 Task: Look for space in Maruoka, Japan from 5th June, 2023 to 16th June, 2023 for 2 adults in price range Rs.14000 to Rs.18000. Place can be entire place with 1  bedroom having 1 bed and 1 bathroom. Property type can be house, flat, guest house, hotel. Booking option can be shelf check-in. Required host language is English.
Action: Mouse moved to (408, 111)
Screenshot: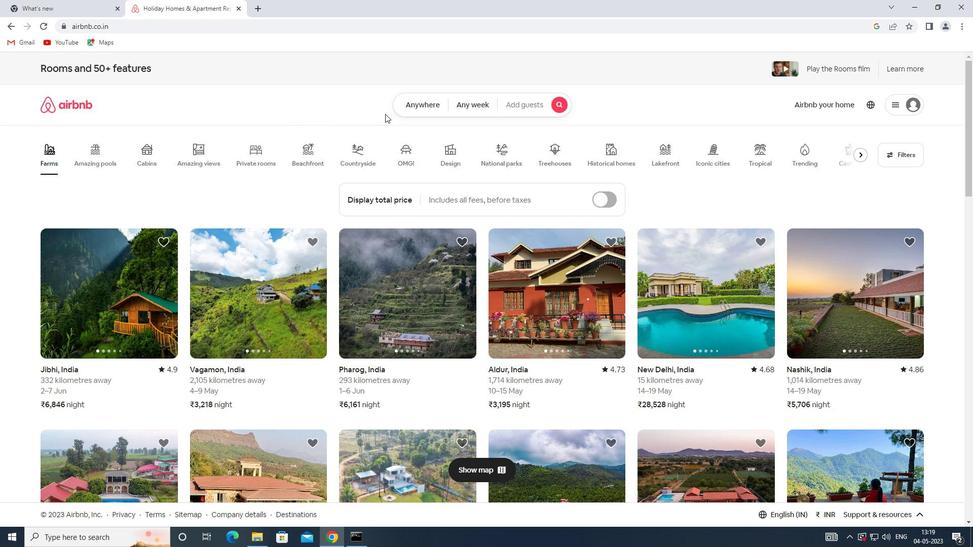 
Action: Mouse pressed left at (408, 111)
Screenshot: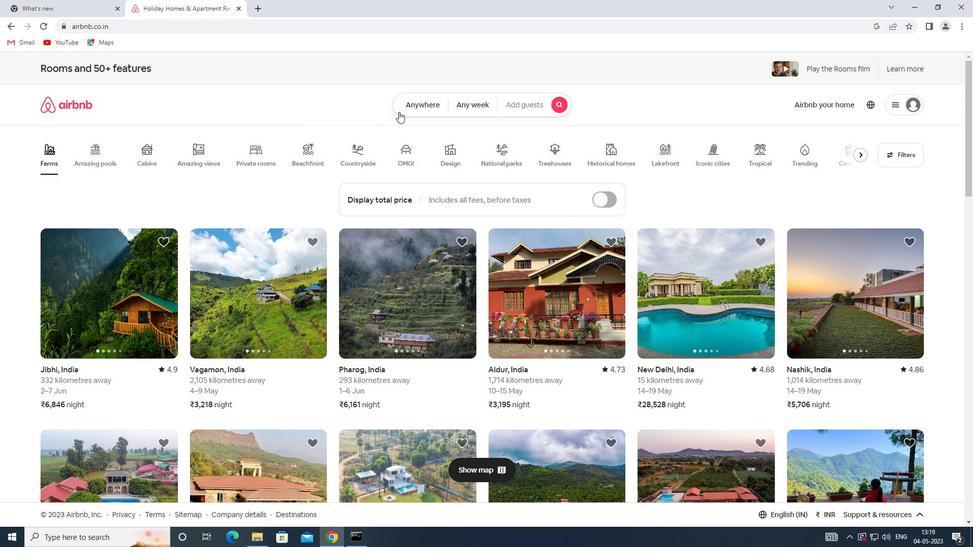 
Action: Mouse moved to (329, 135)
Screenshot: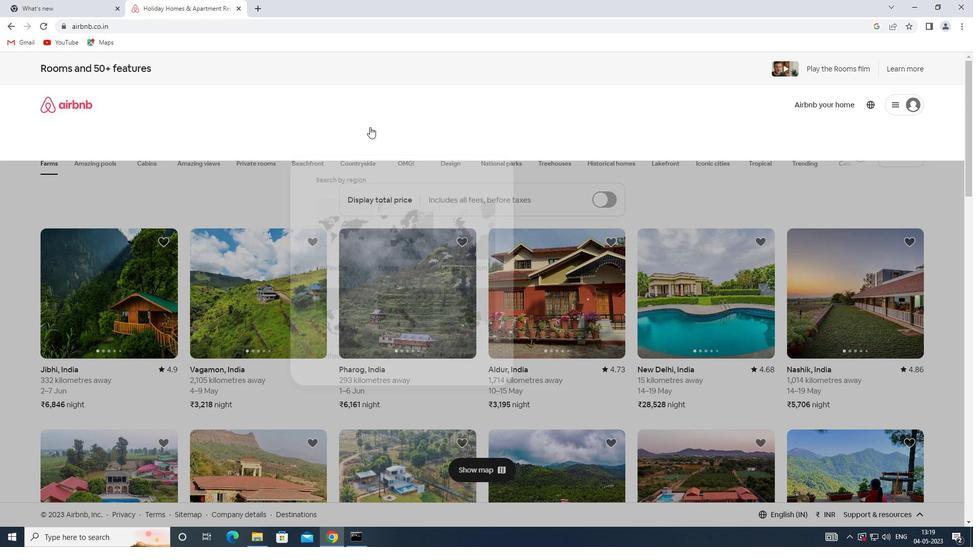 
Action: Mouse pressed left at (329, 135)
Screenshot: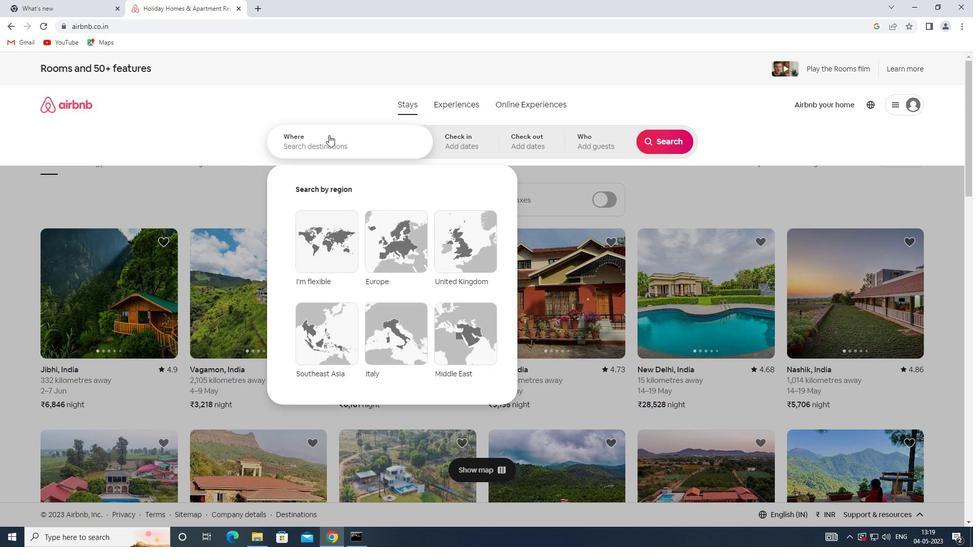 
Action: Mouse moved to (328, 135)
Screenshot: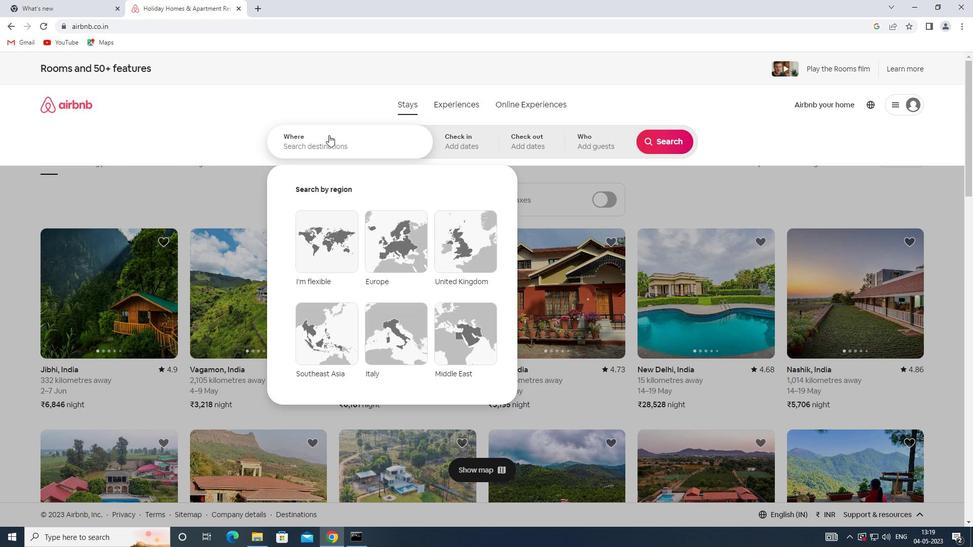 
Action: Key pressed <Key.shift><Key.shift><Key.shift><Key.shift><Key.shift><Key.shift>MARUOKA,<Key.shift><Key.shift><Key.shift><Key.shift><Key.shift><Key.shift><Key.shift><Key.shift><Key.shift><Key.shift><Key.shift><Key.shift><Key.shift><Key.shift><Key.shift><Key.shift><Key.shift><Key.shift><Key.shift><Key.shift><Key.shift><Key.shift><Key.shift>JAPAN
Screenshot: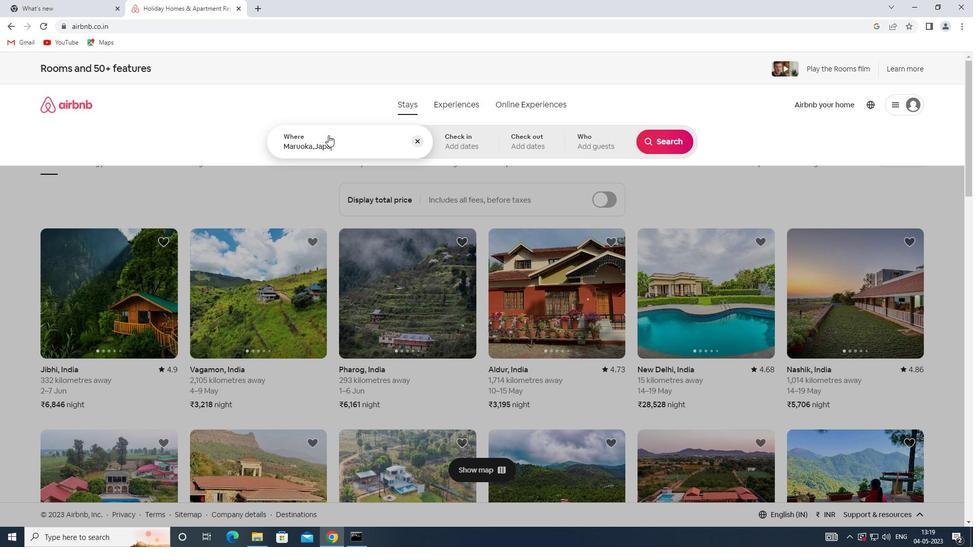 
Action: Mouse moved to (458, 143)
Screenshot: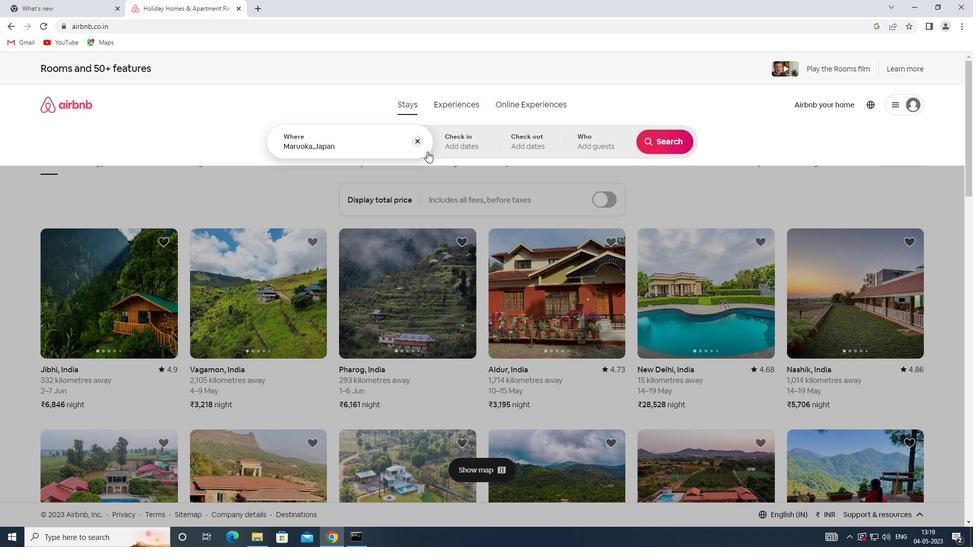 
Action: Mouse pressed left at (458, 143)
Screenshot: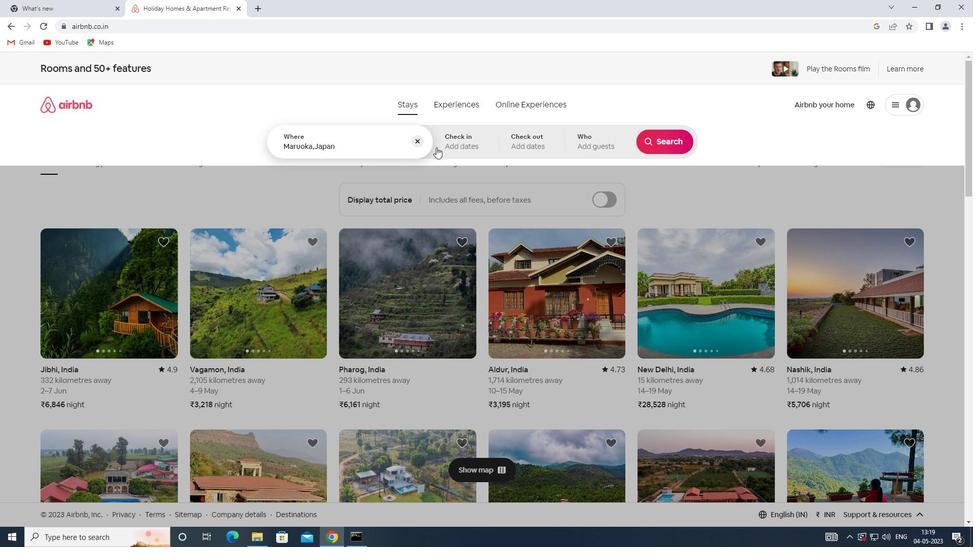
Action: Mouse moved to (525, 291)
Screenshot: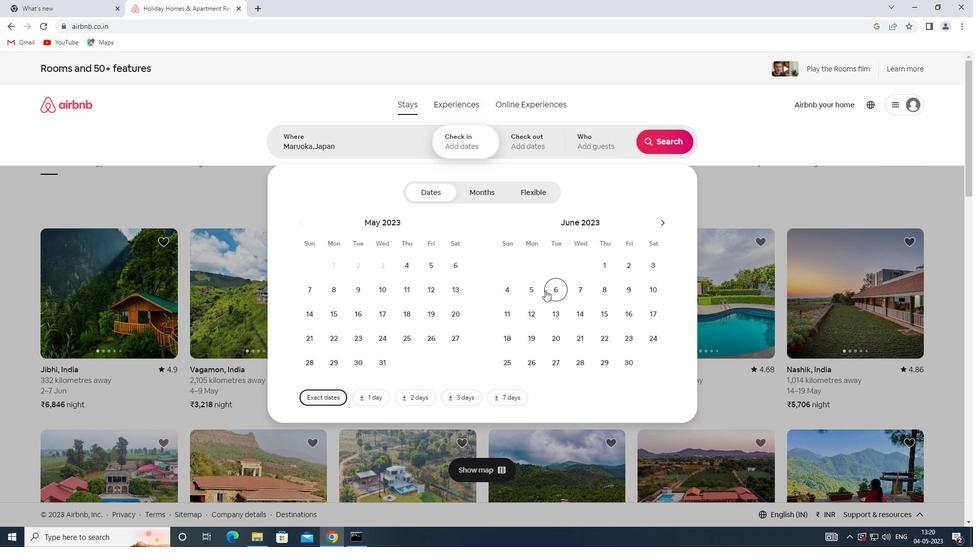 
Action: Mouse pressed left at (525, 291)
Screenshot: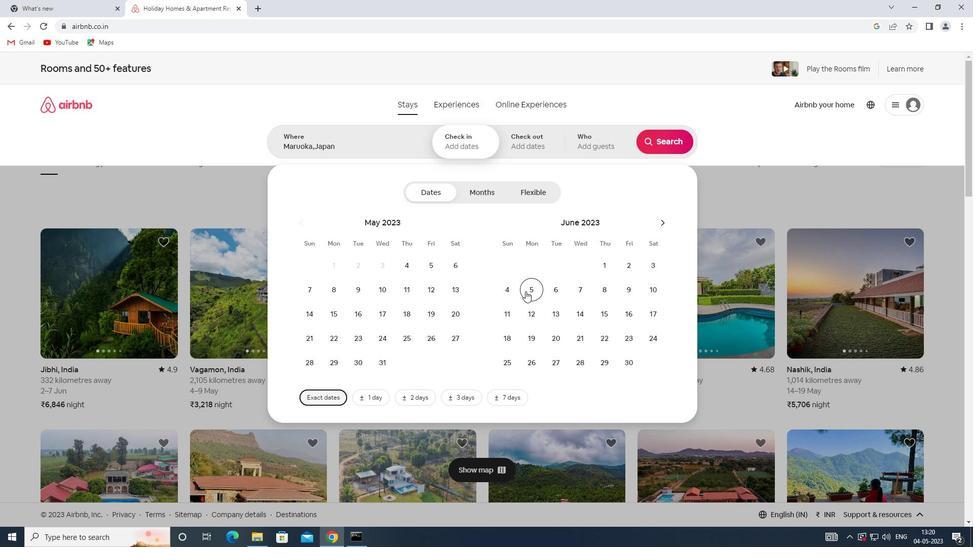 
Action: Mouse moved to (630, 322)
Screenshot: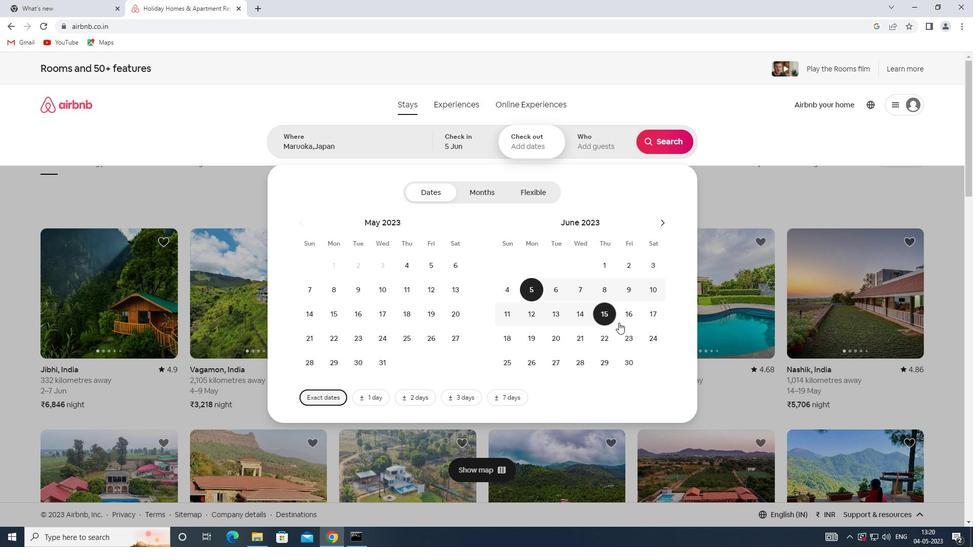 
Action: Mouse pressed left at (630, 322)
Screenshot: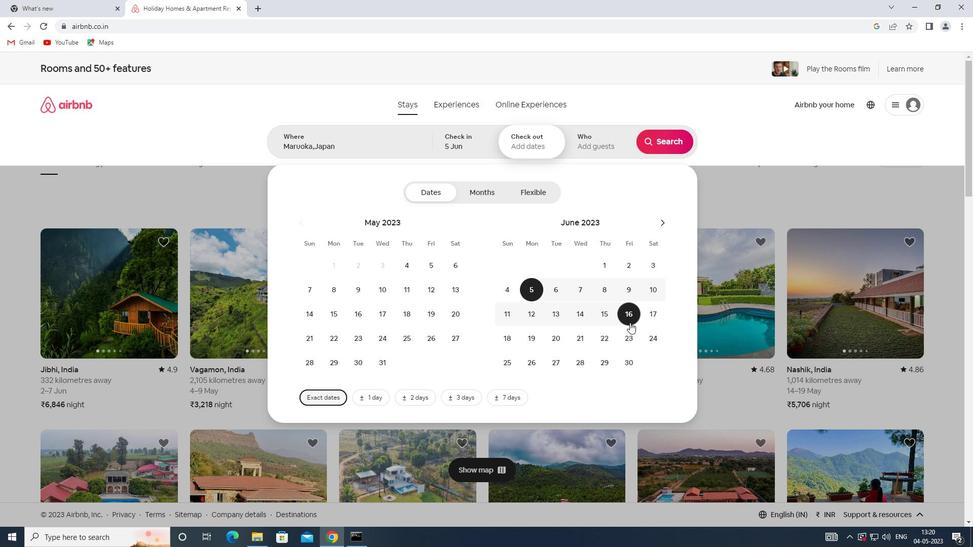 
Action: Mouse moved to (601, 152)
Screenshot: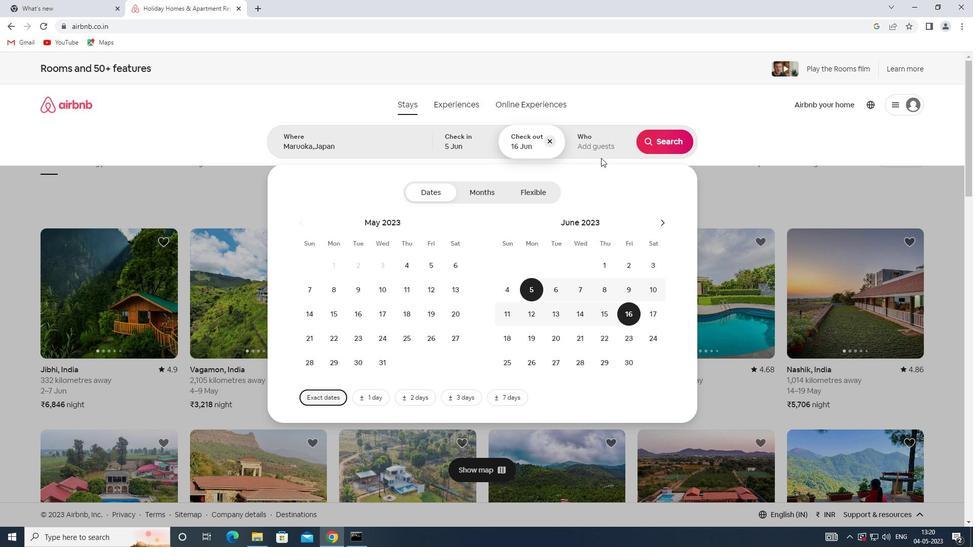 
Action: Mouse pressed left at (601, 152)
Screenshot: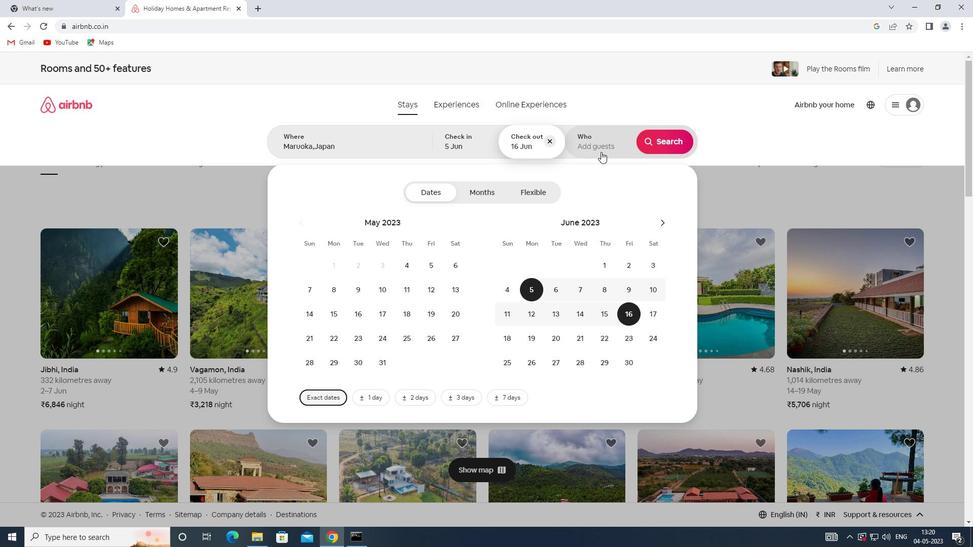 
Action: Mouse moved to (665, 196)
Screenshot: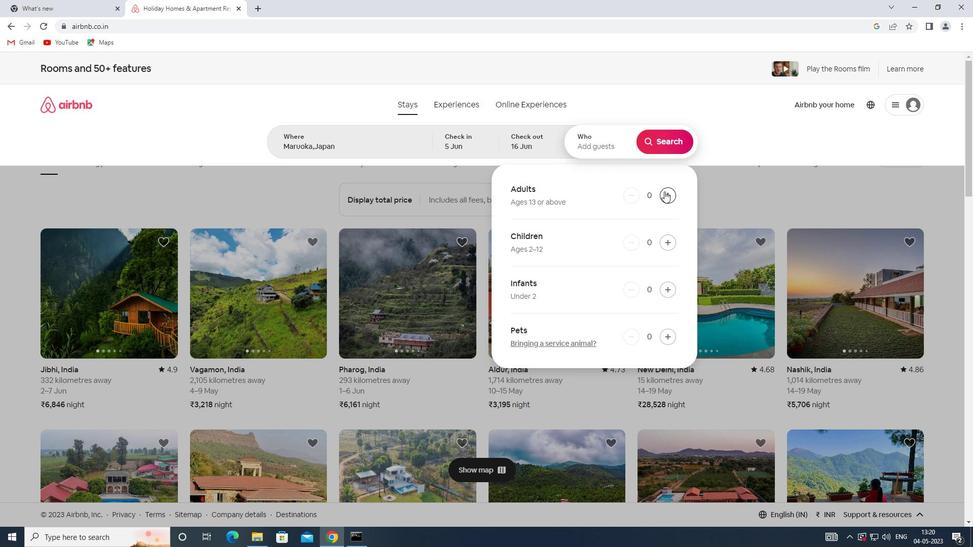 
Action: Mouse pressed left at (665, 196)
Screenshot: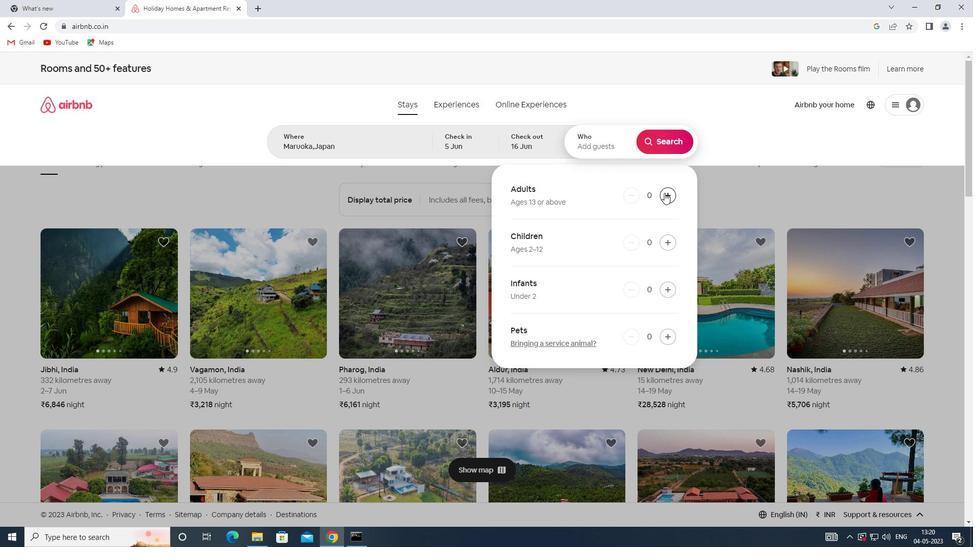 
Action: Mouse pressed left at (665, 196)
Screenshot: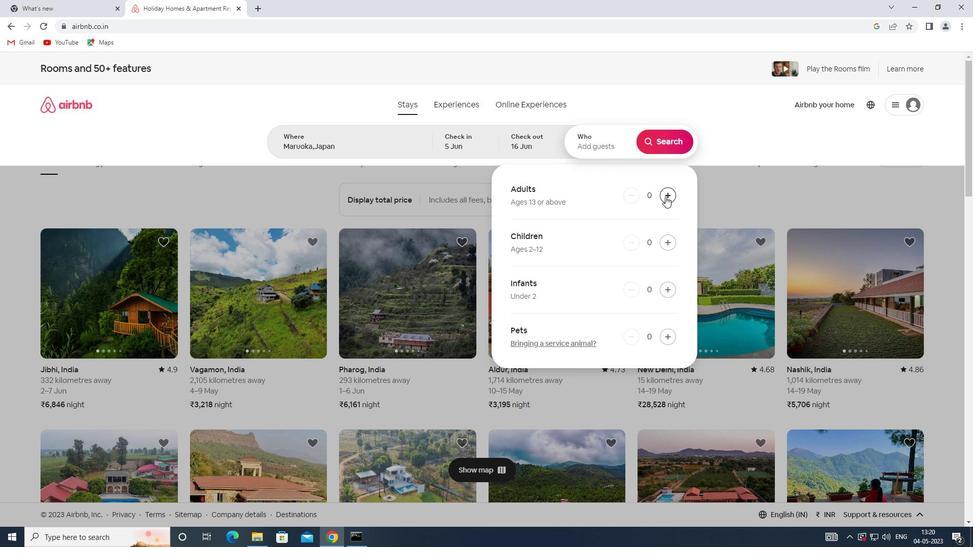 
Action: Mouse moved to (665, 145)
Screenshot: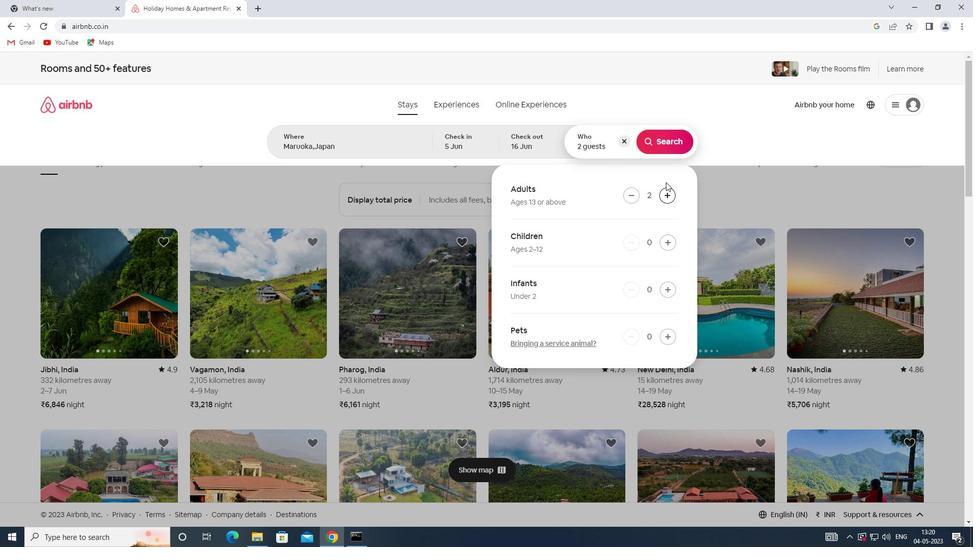 
Action: Mouse pressed left at (665, 145)
Screenshot: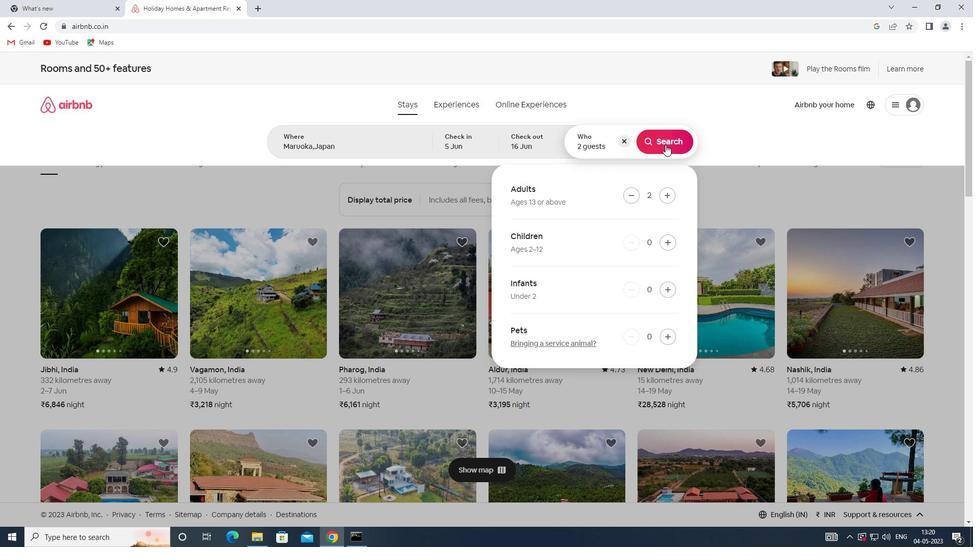 
Action: Mouse moved to (920, 117)
Screenshot: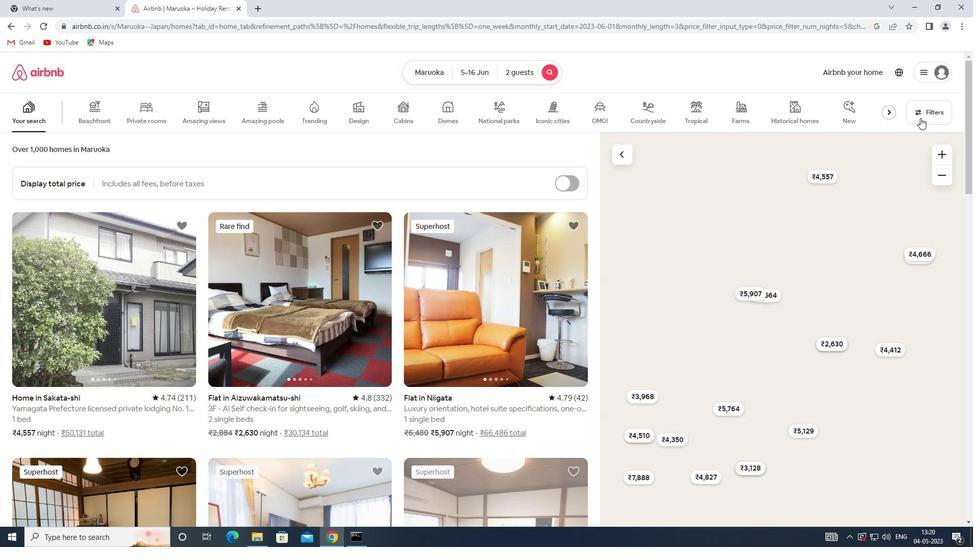 
Action: Mouse pressed left at (920, 117)
Screenshot: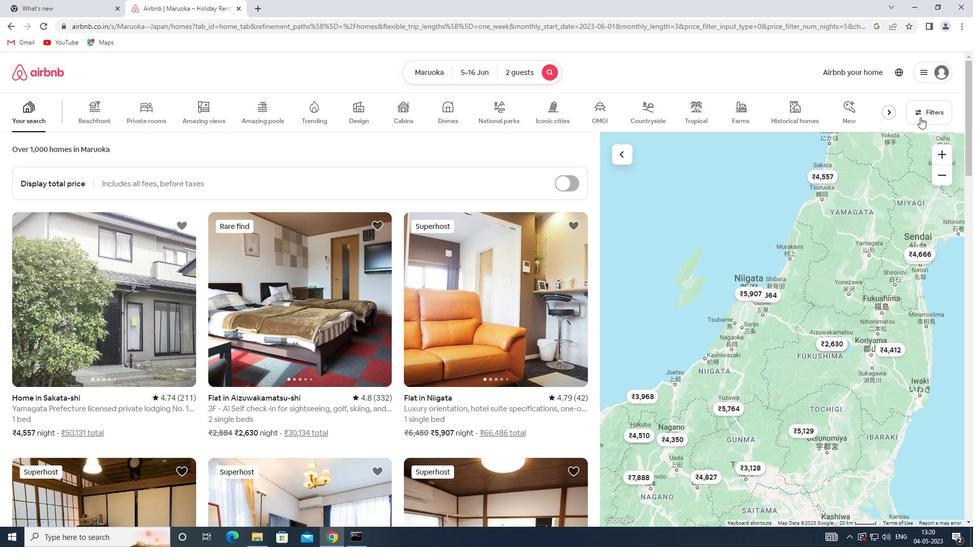 
Action: Mouse moved to (364, 241)
Screenshot: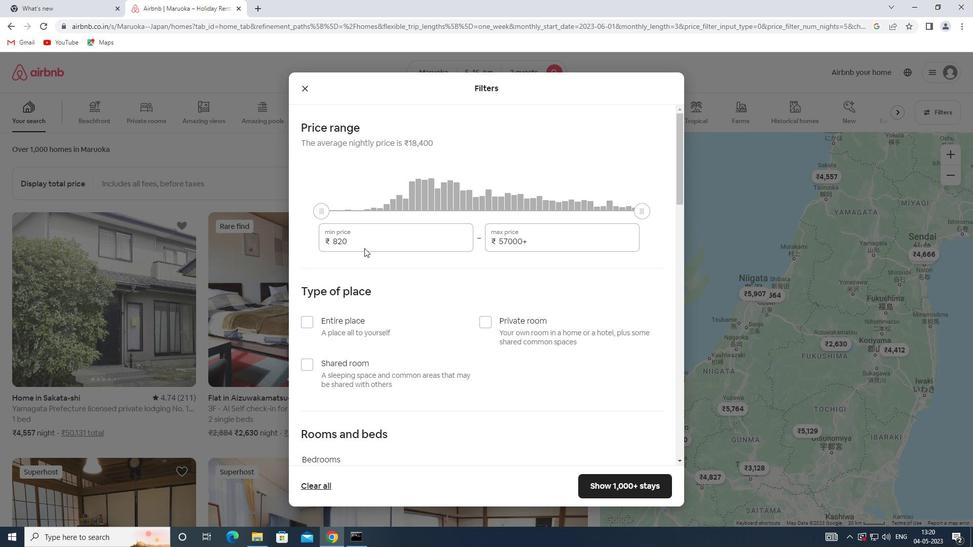 
Action: Mouse pressed left at (364, 241)
Screenshot: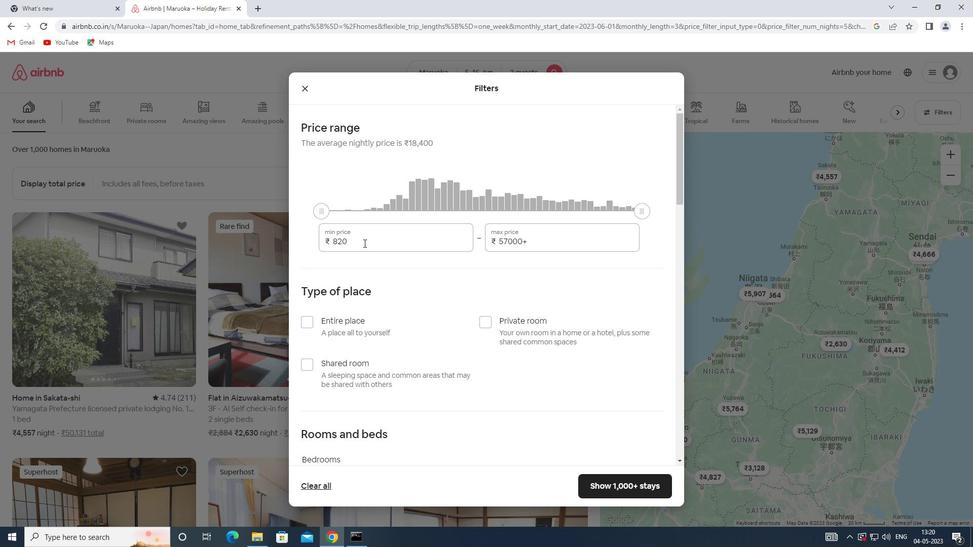 
Action: Mouse moved to (311, 240)
Screenshot: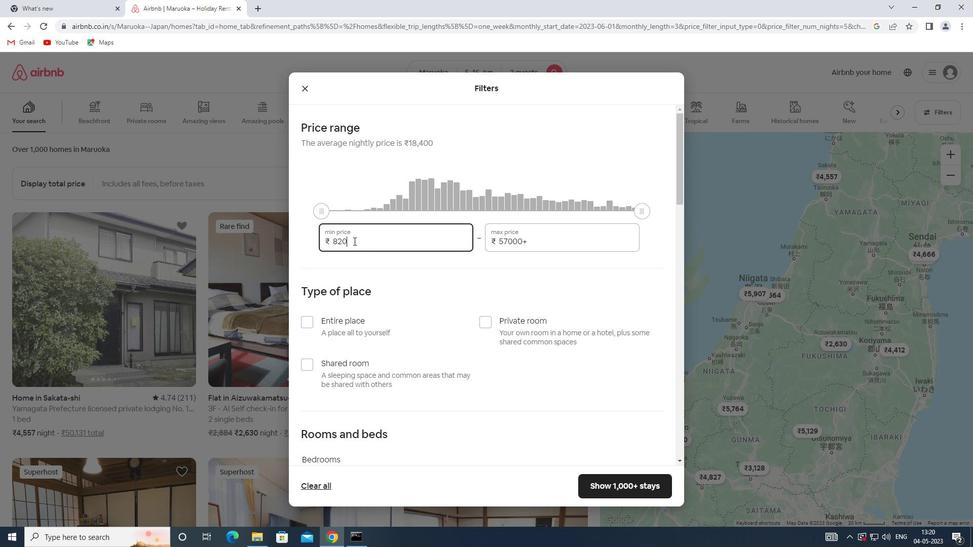 
Action: Key pressed 14000
Screenshot: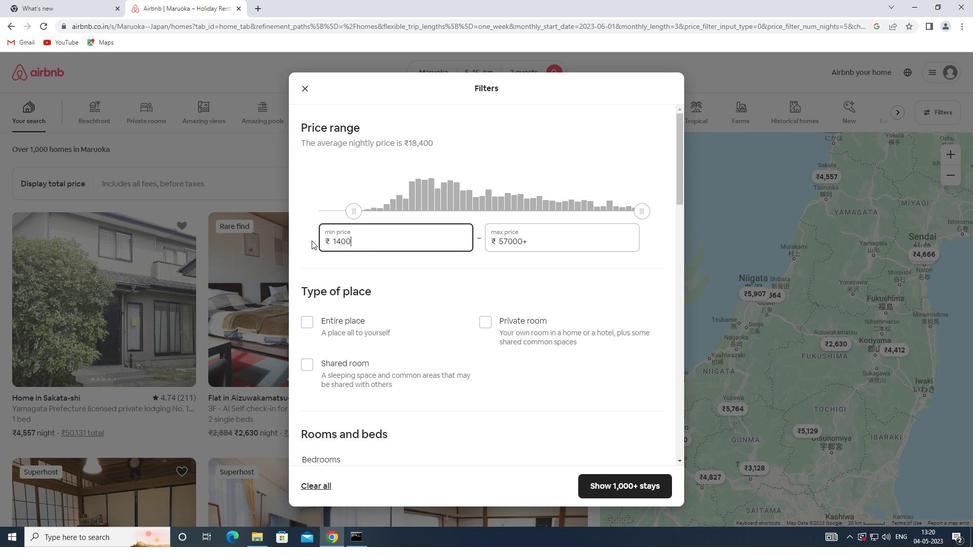 
Action: Mouse moved to (540, 245)
Screenshot: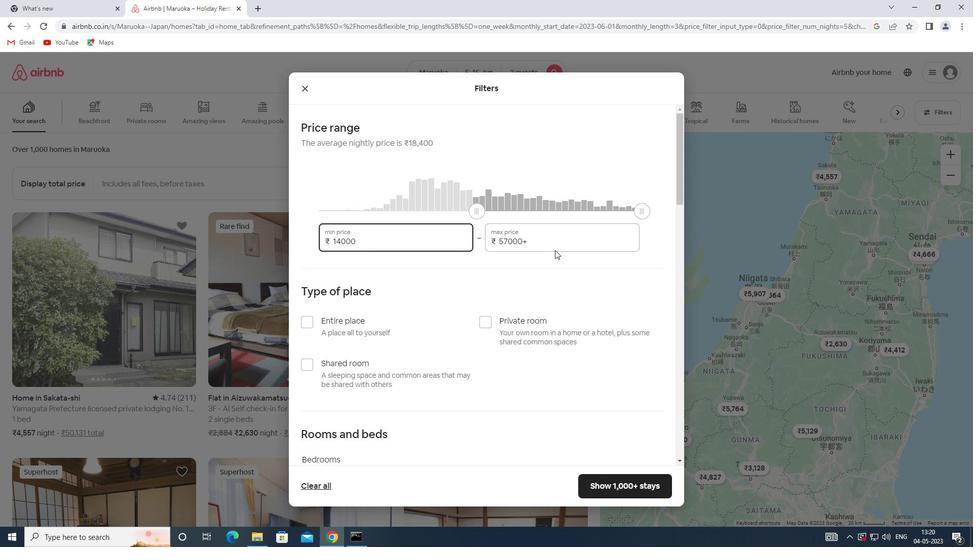 
Action: Mouse pressed left at (540, 245)
Screenshot: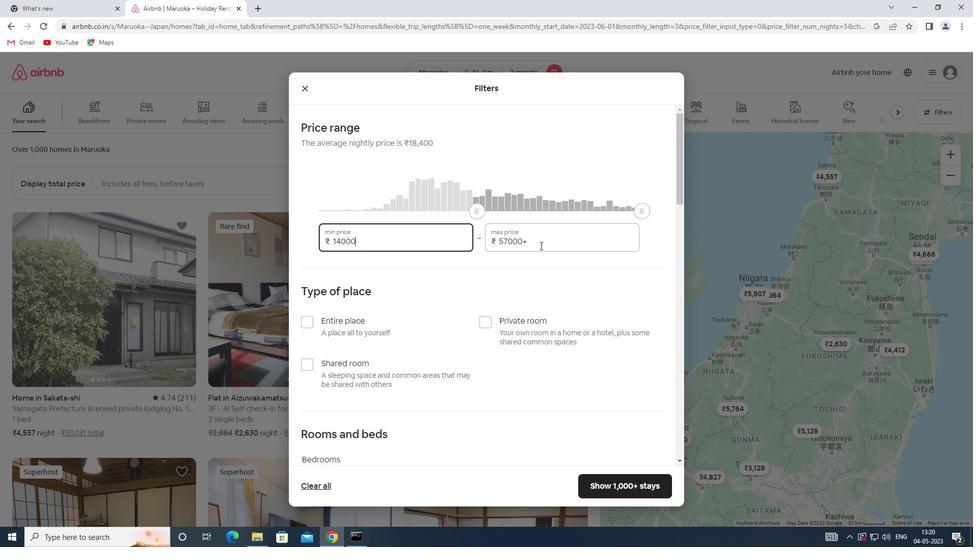 
Action: Mouse moved to (480, 244)
Screenshot: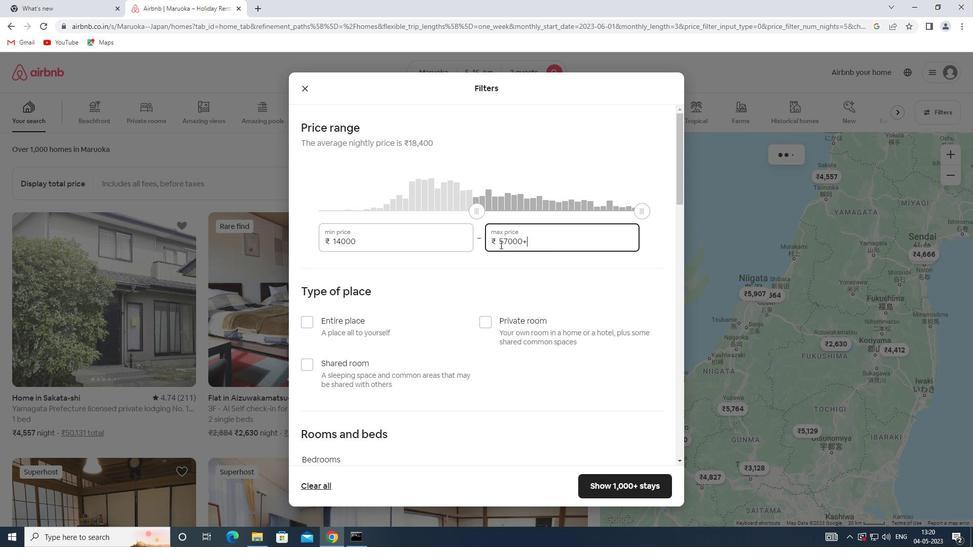 
Action: Key pressed 18000
Screenshot: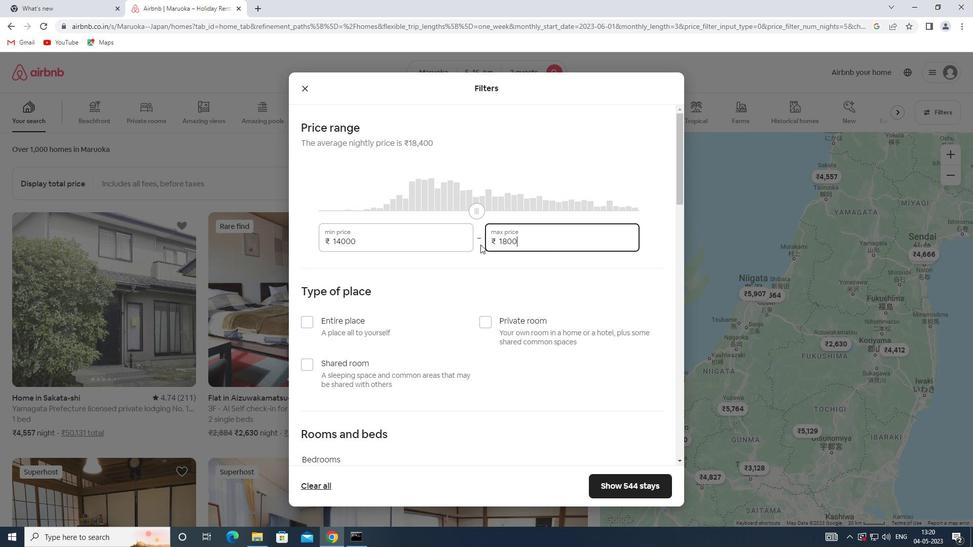 
Action: Mouse moved to (494, 213)
Screenshot: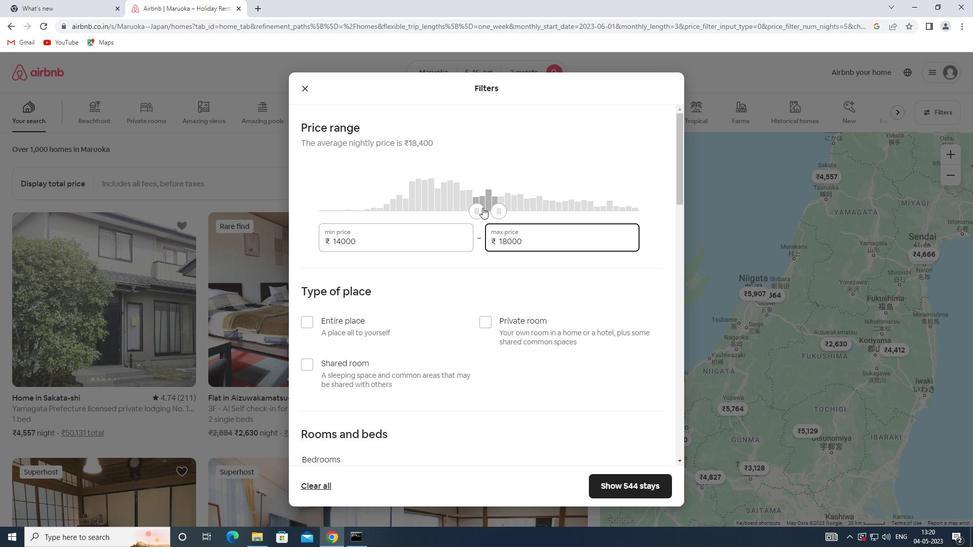 
Action: Mouse scrolled (494, 212) with delta (0, 0)
Screenshot: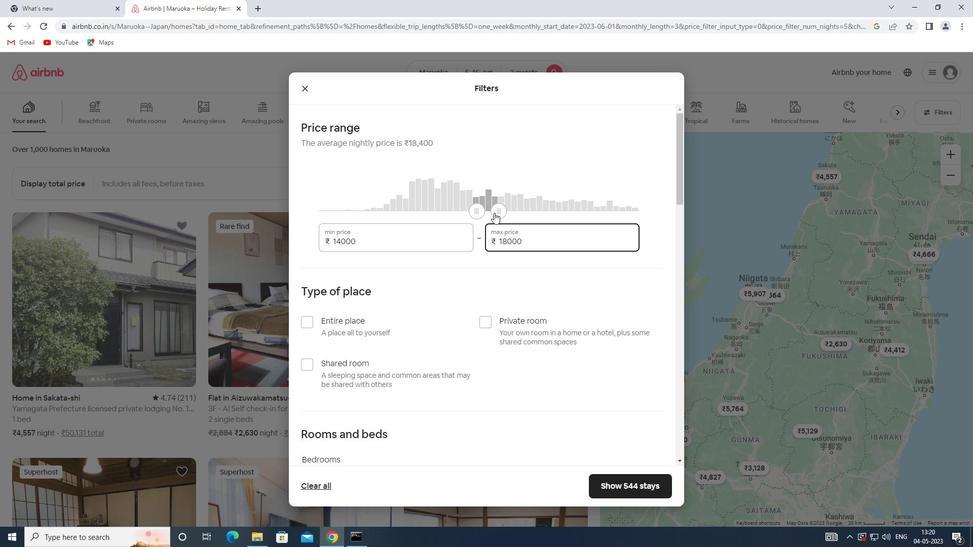 
Action: Mouse moved to (494, 213)
Screenshot: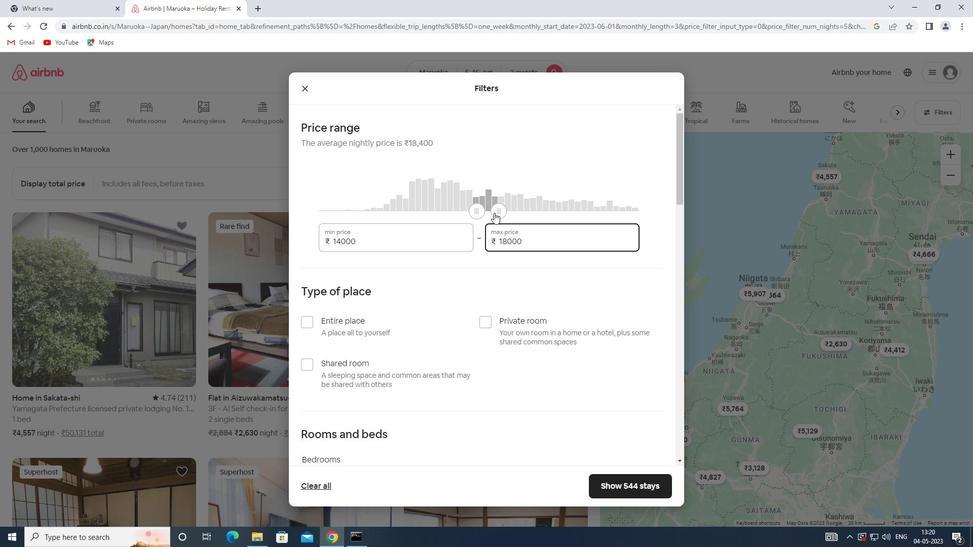 
Action: Mouse scrolled (494, 212) with delta (0, 0)
Screenshot: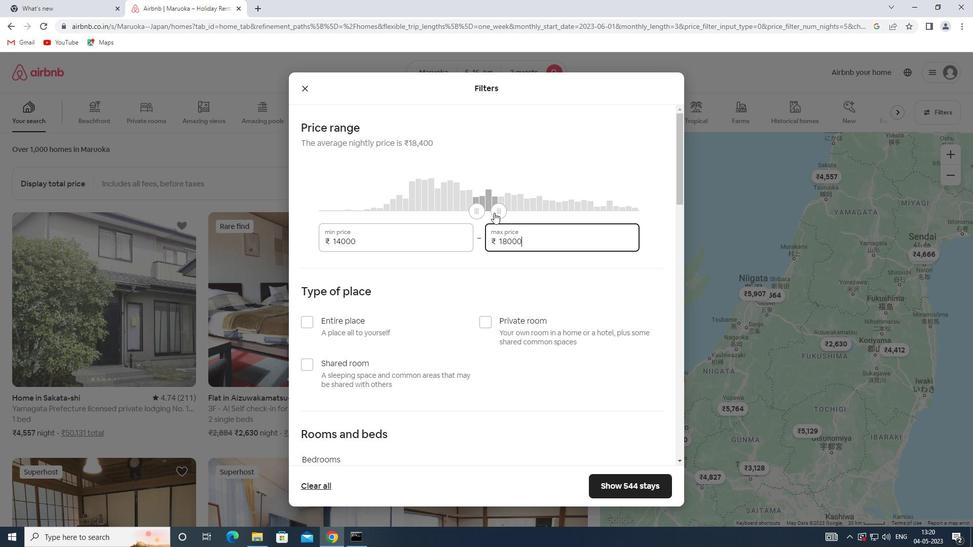 
Action: Mouse moved to (367, 227)
Screenshot: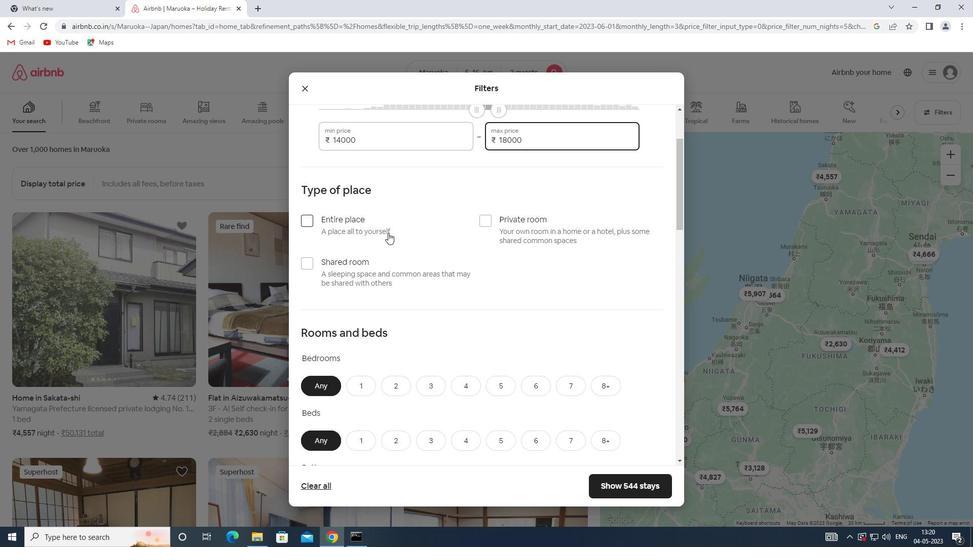 
Action: Mouse pressed left at (367, 227)
Screenshot: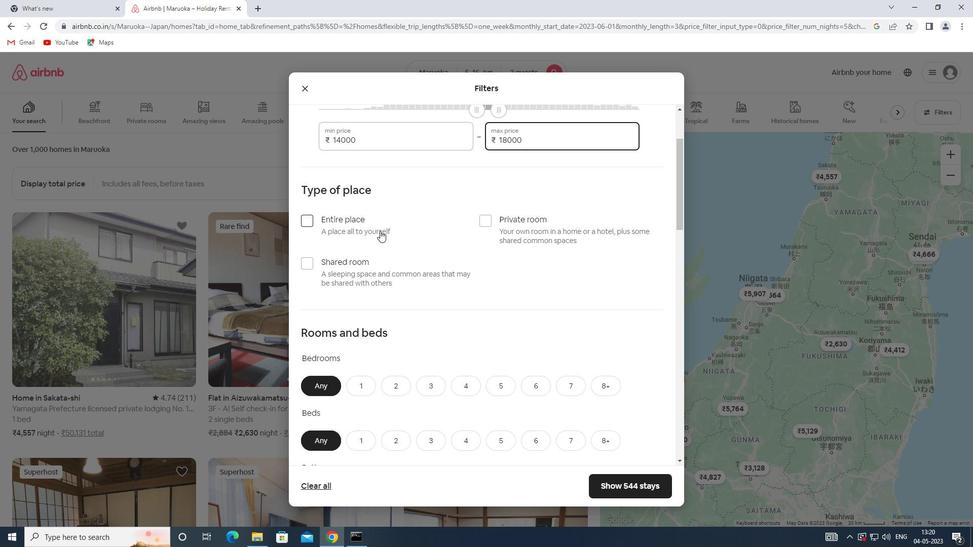 
Action: Mouse scrolled (367, 226) with delta (0, 0)
Screenshot: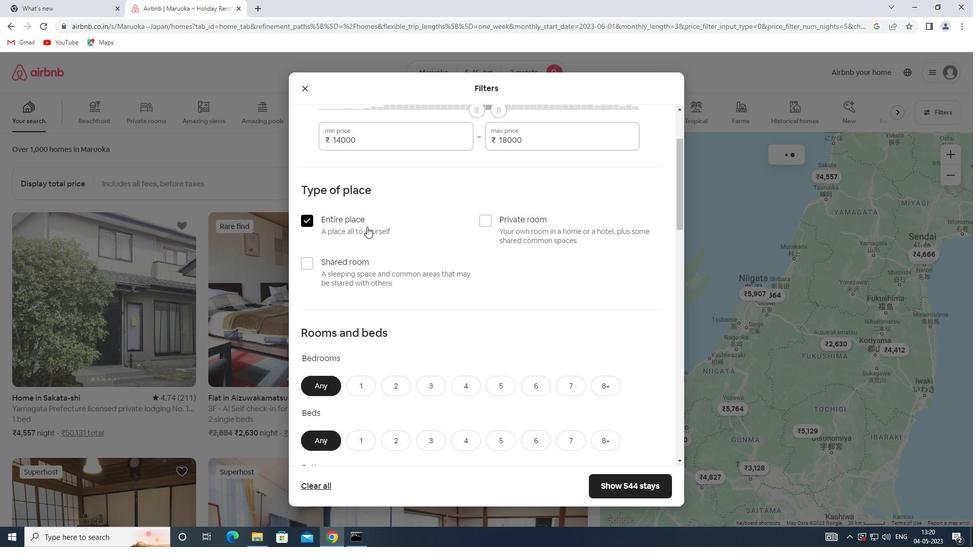 
Action: Mouse scrolled (367, 226) with delta (0, 0)
Screenshot: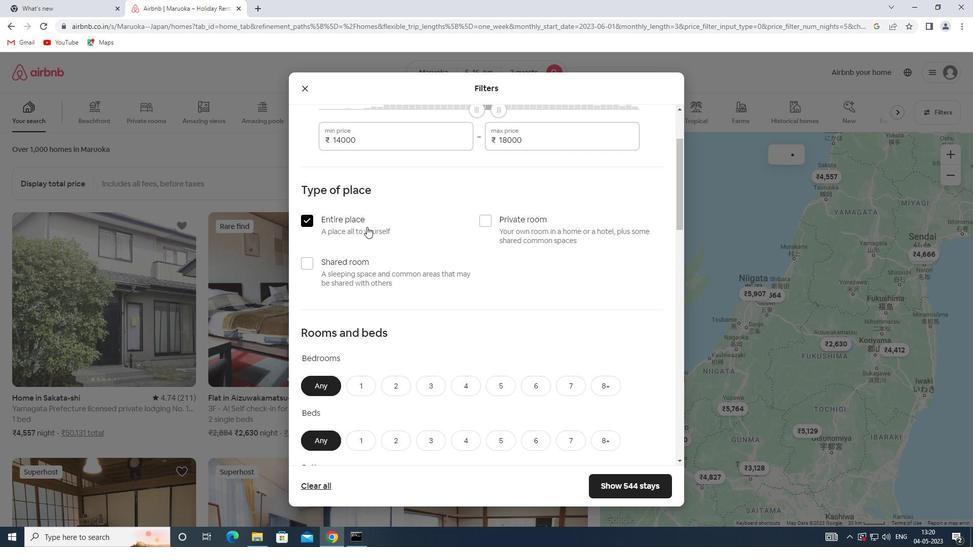 
Action: Mouse scrolled (367, 226) with delta (0, 0)
Screenshot: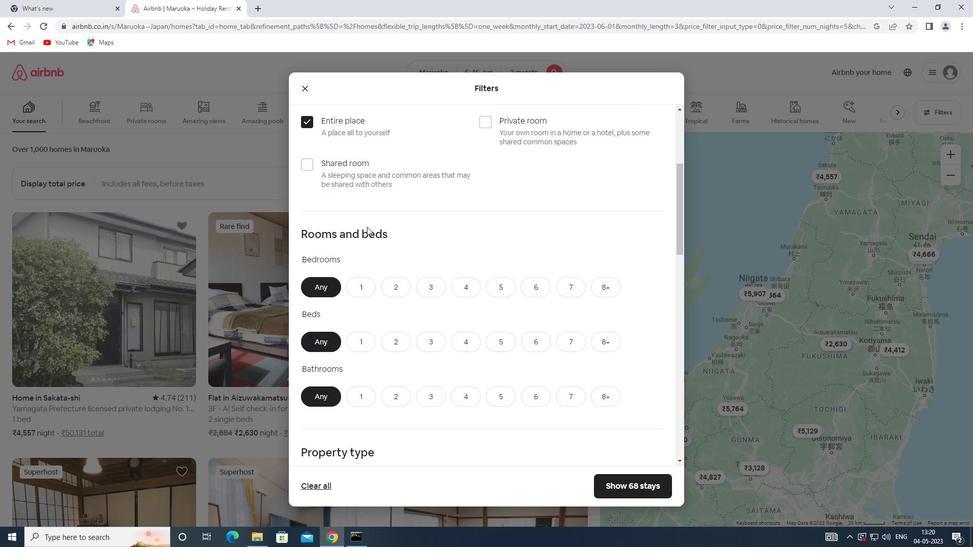
Action: Mouse scrolled (367, 226) with delta (0, 0)
Screenshot: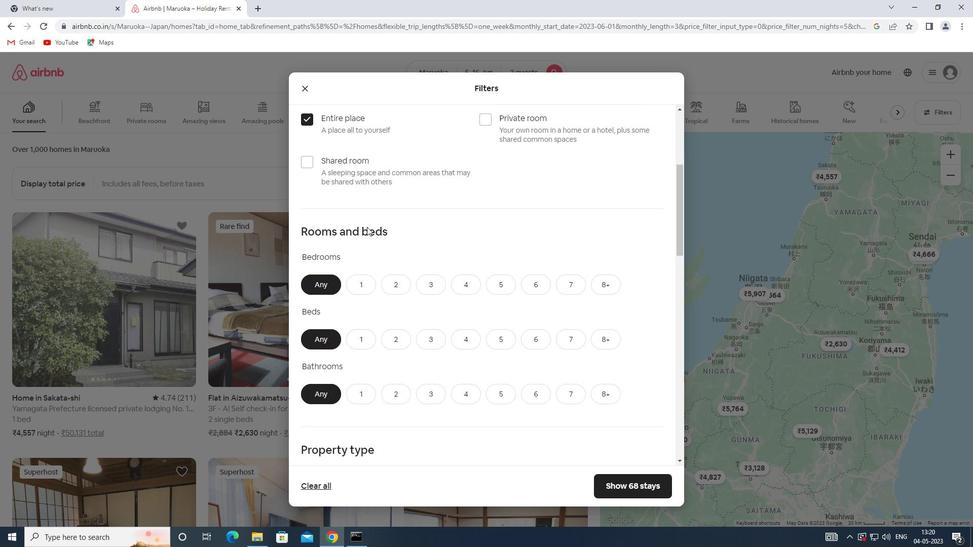 
Action: Mouse moved to (358, 174)
Screenshot: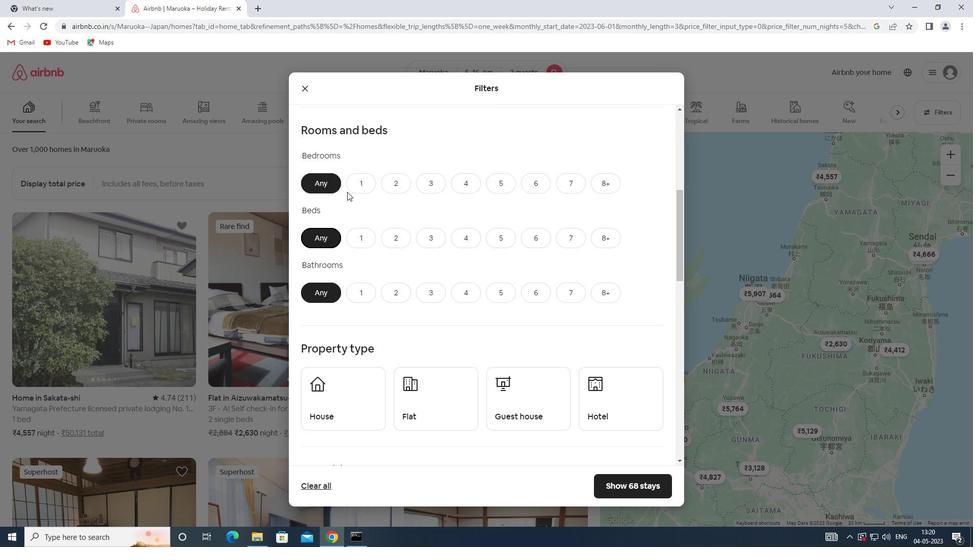 
Action: Mouse pressed left at (358, 174)
Screenshot: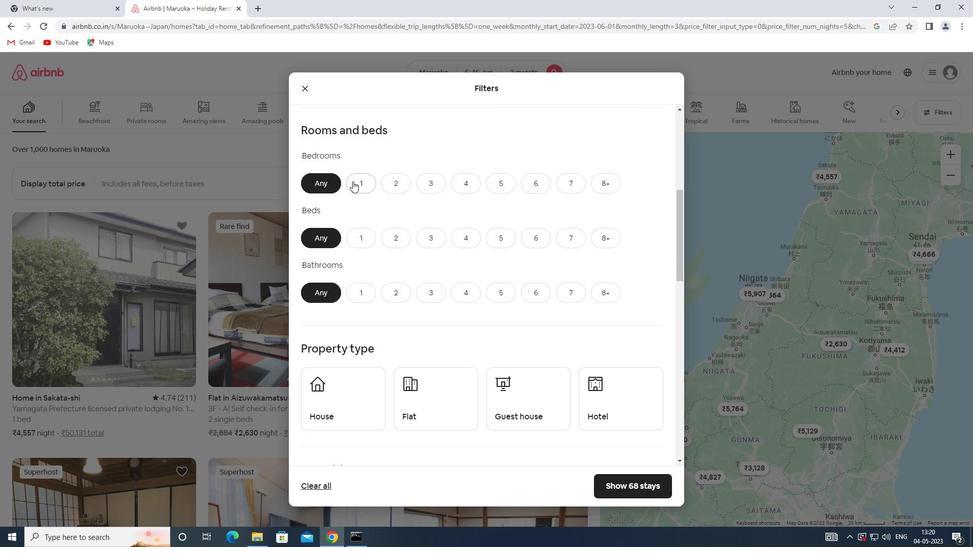 
Action: Mouse moved to (364, 240)
Screenshot: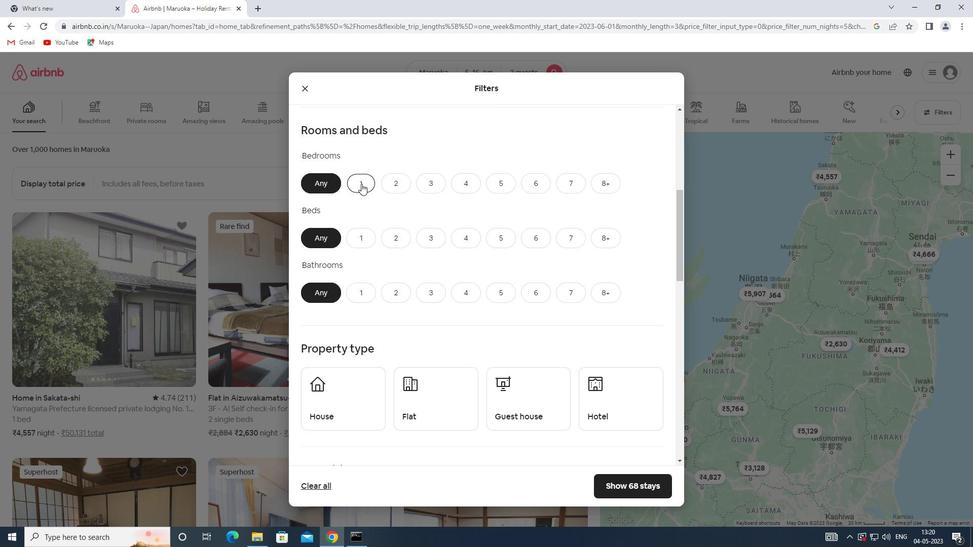 
Action: Mouse pressed left at (364, 240)
Screenshot: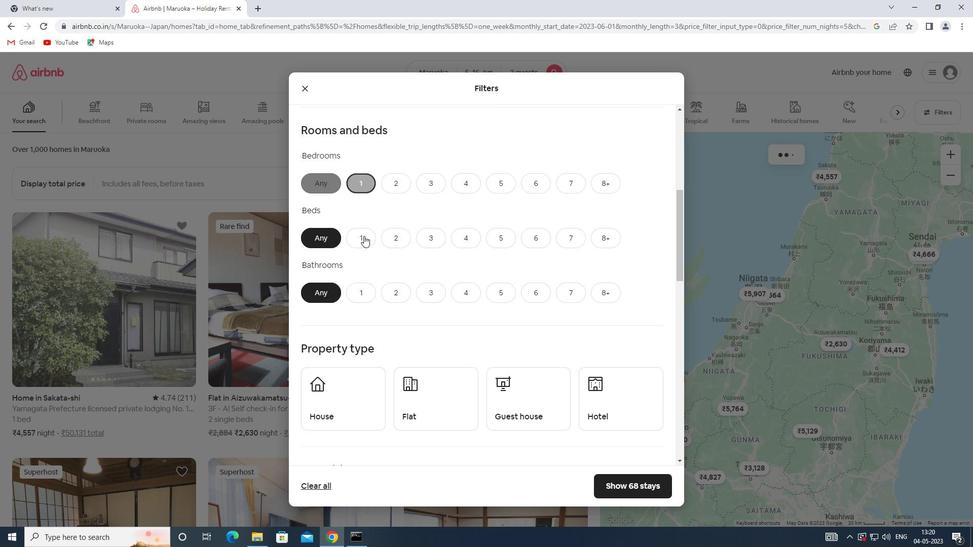 
Action: Mouse moved to (353, 294)
Screenshot: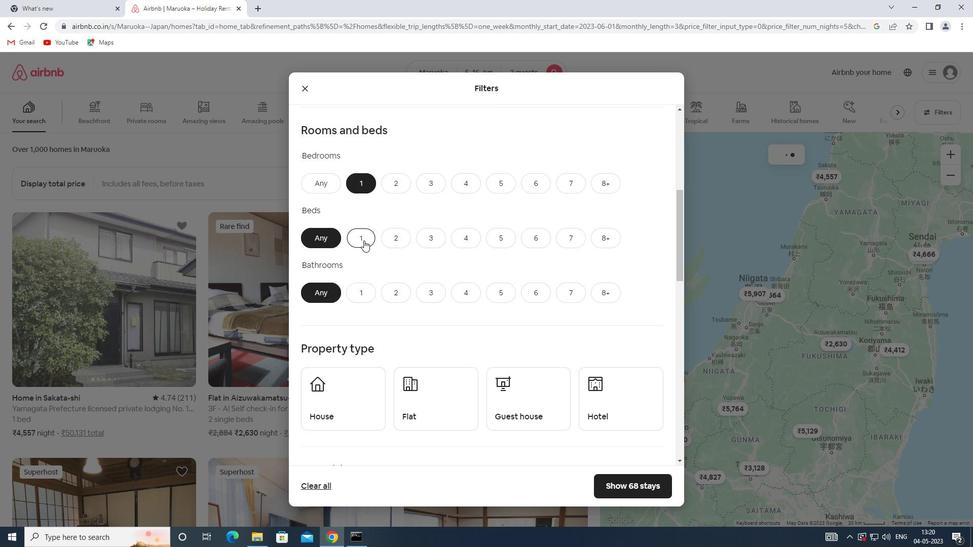 
Action: Mouse pressed left at (353, 294)
Screenshot: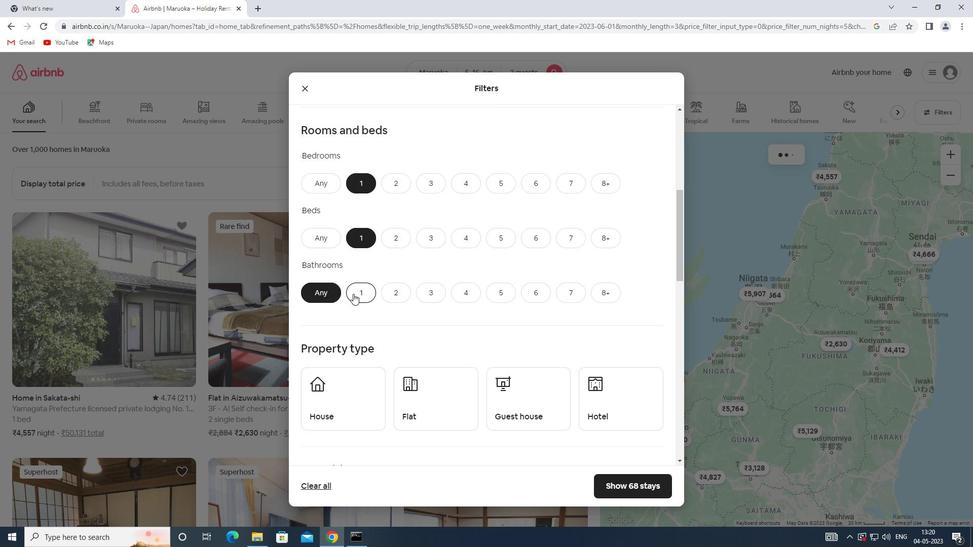 
Action: Mouse scrolled (353, 293) with delta (0, 0)
Screenshot: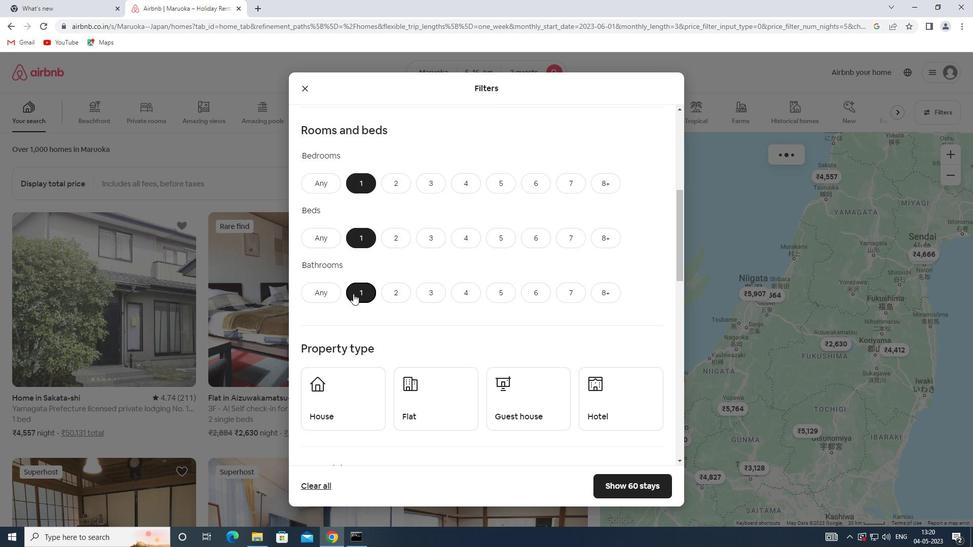
Action: Mouse scrolled (353, 293) with delta (0, 0)
Screenshot: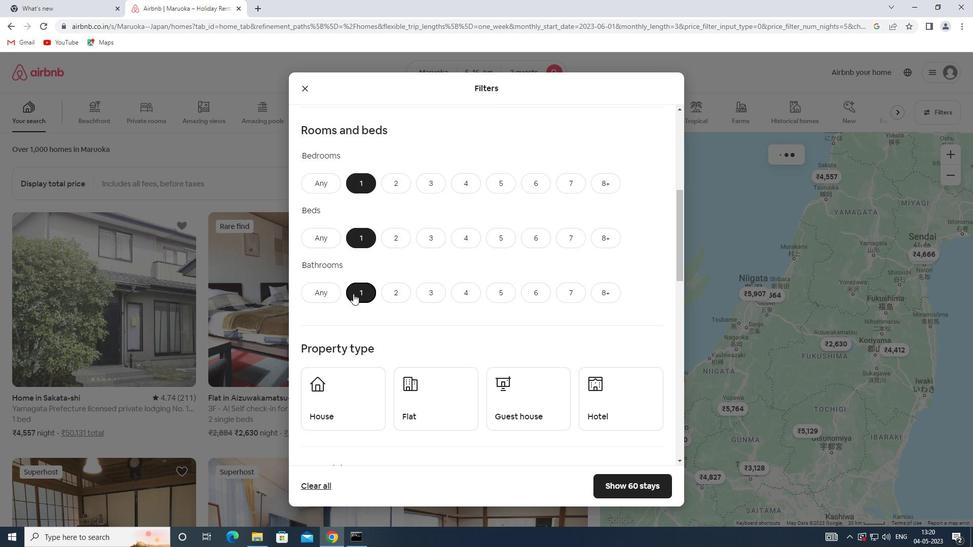 
Action: Mouse moved to (351, 304)
Screenshot: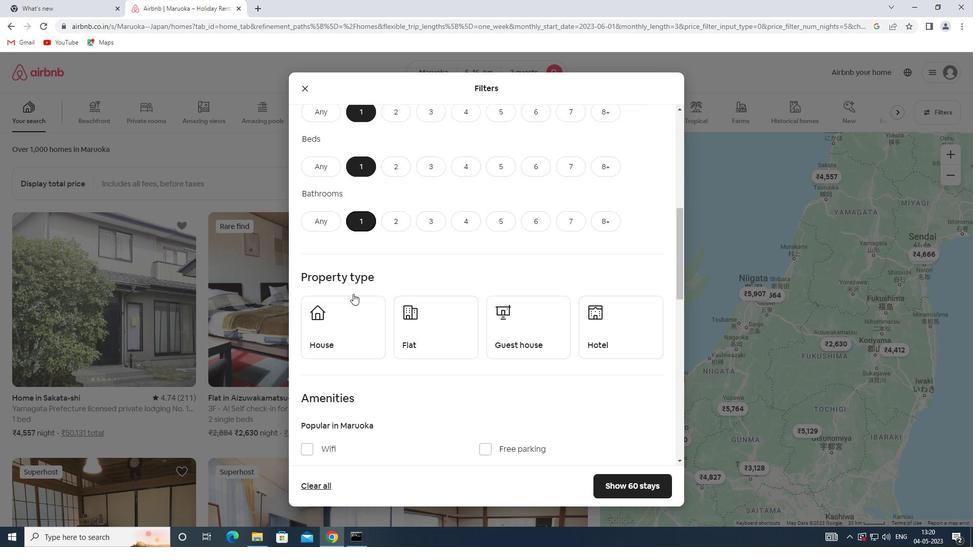 
Action: Mouse pressed left at (351, 304)
Screenshot: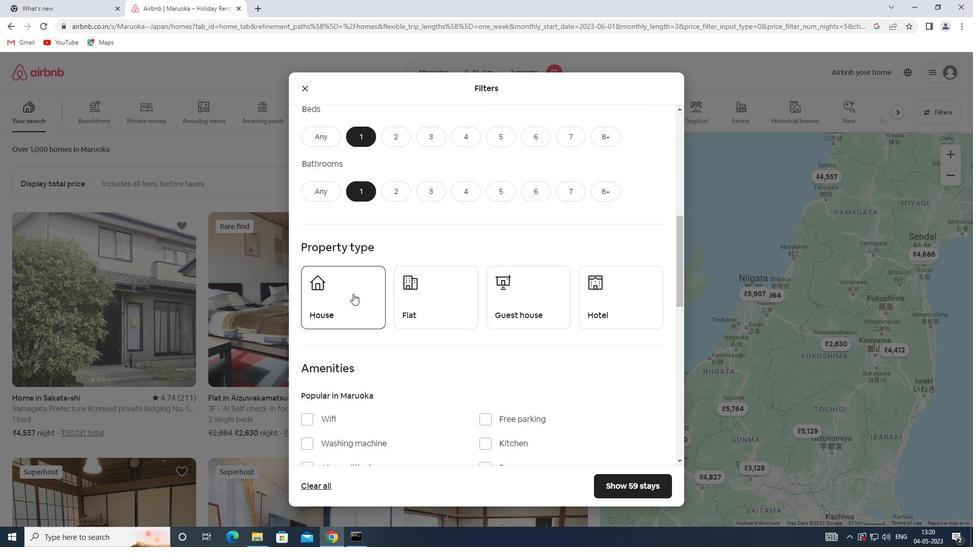 
Action: Mouse moved to (403, 299)
Screenshot: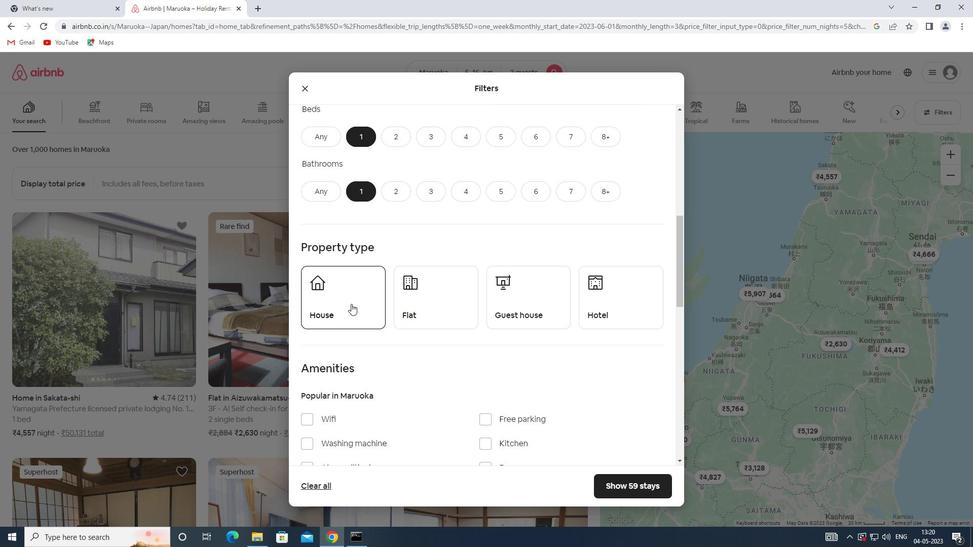 
Action: Mouse pressed left at (403, 299)
Screenshot: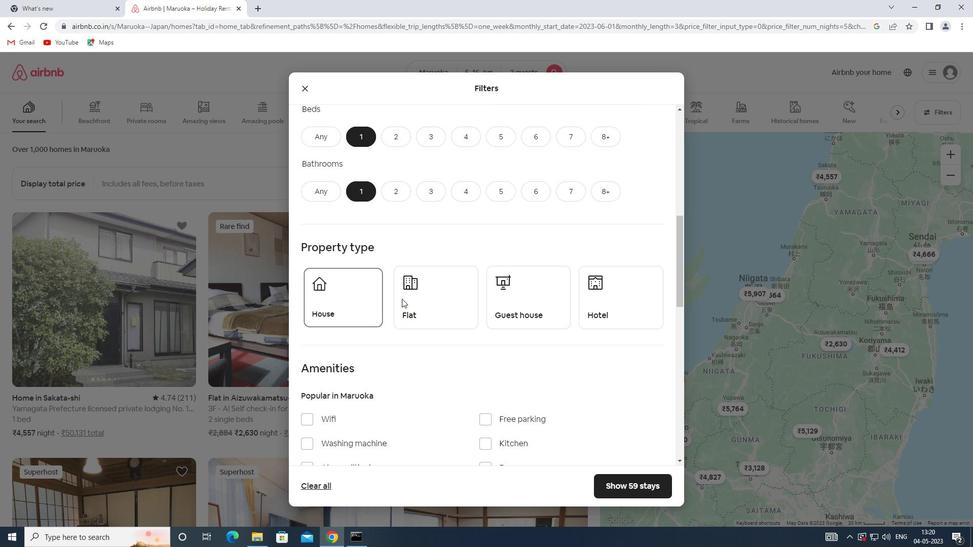 
Action: Mouse moved to (551, 296)
Screenshot: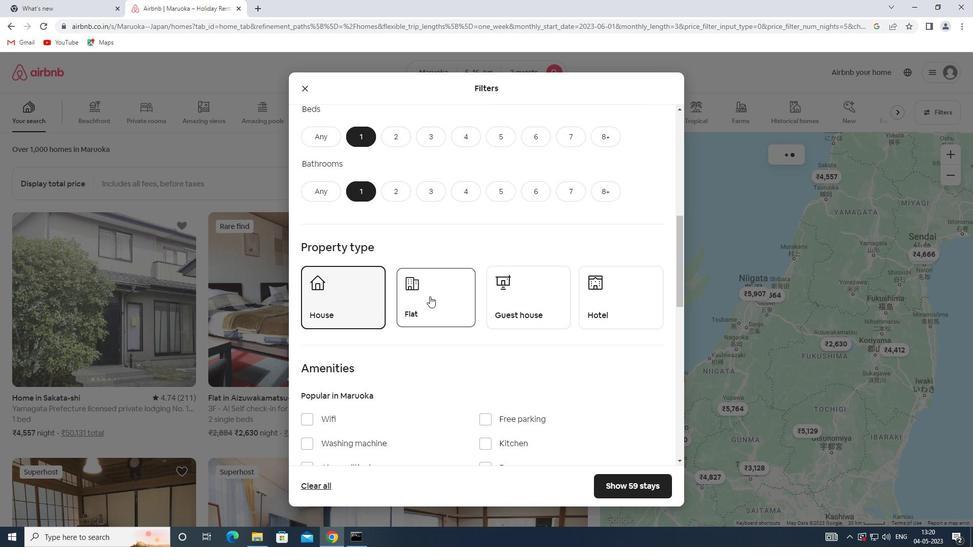 
Action: Mouse pressed left at (551, 296)
Screenshot: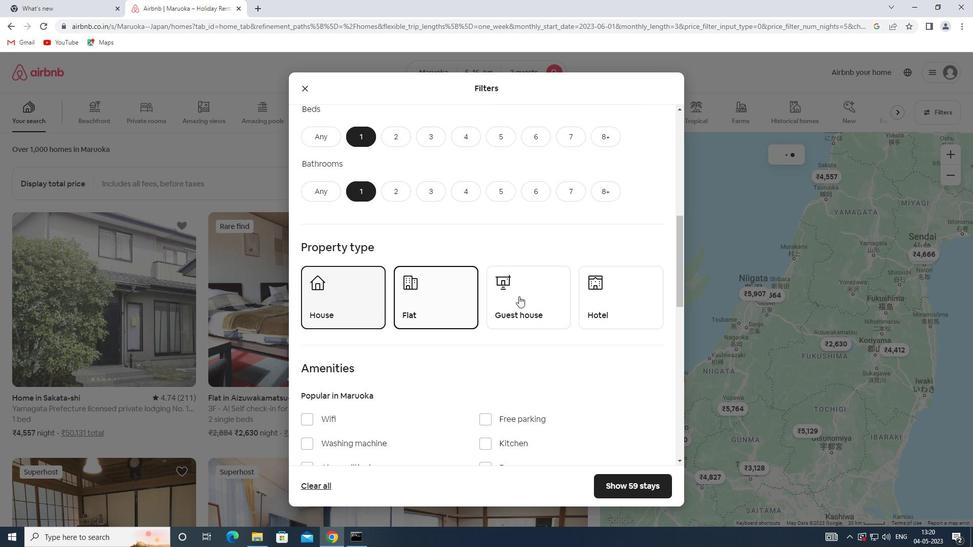 
Action: Mouse moved to (615, 294)
Screenshot: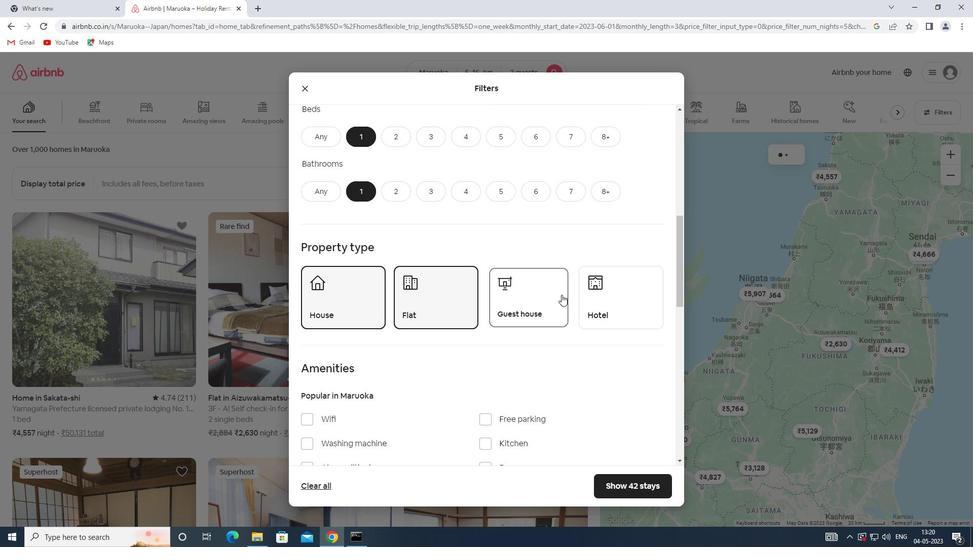 
Action: Mouse pressed left at (615, 294)
Screenshot: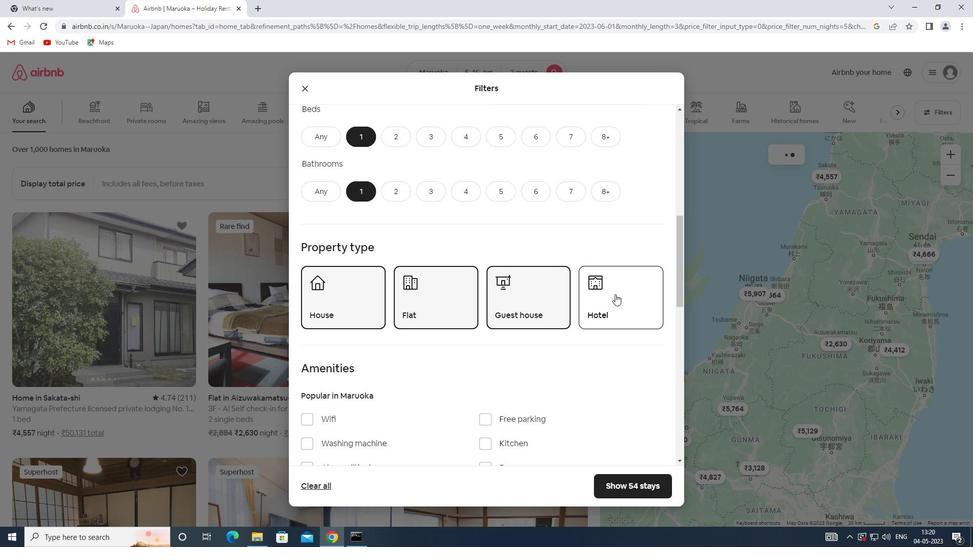 
Action: Mouse moved to (615, 293)
Screenshot: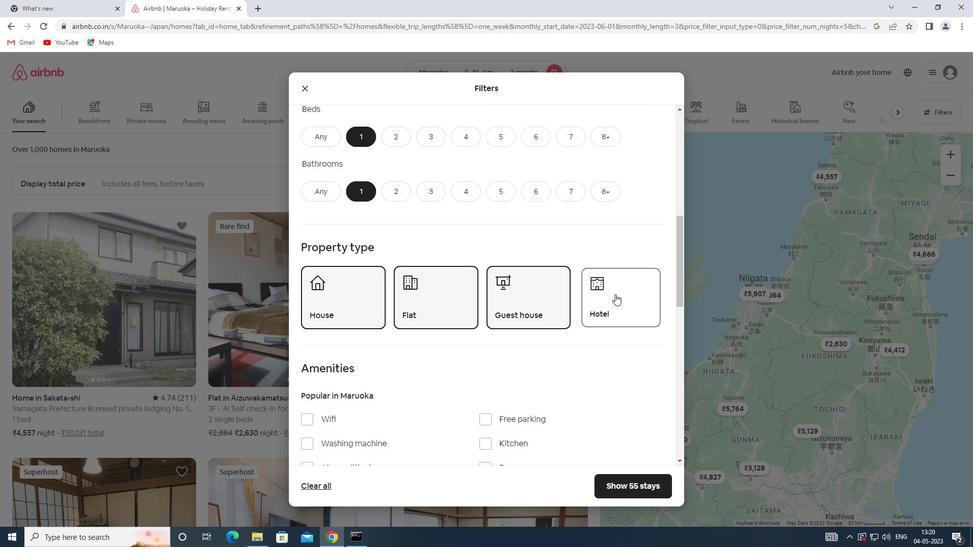 
Action: Mouse scrolled (615, 293) with delta (0, 0)
Screenshot: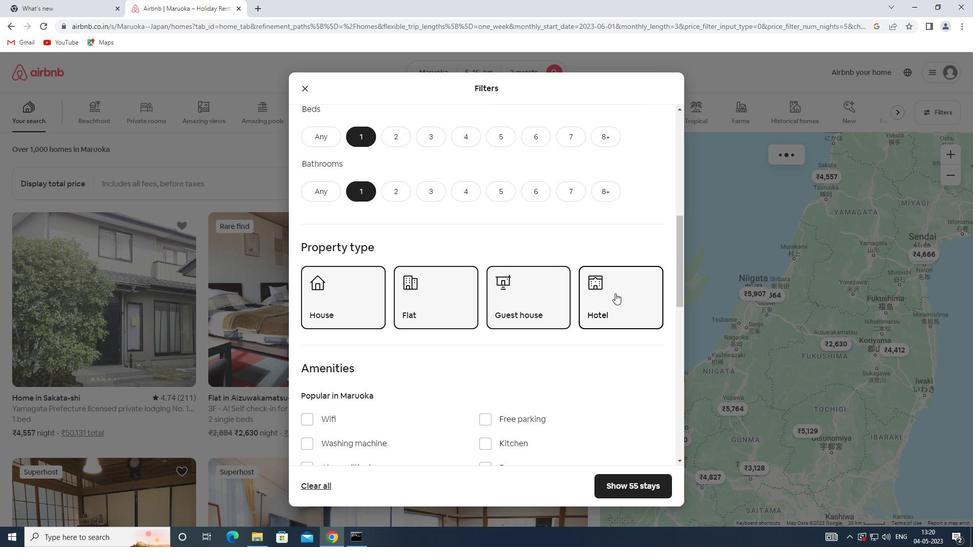 
Action: Mouse scrolled (615, 293) with delta (0, 0)
Screenshot: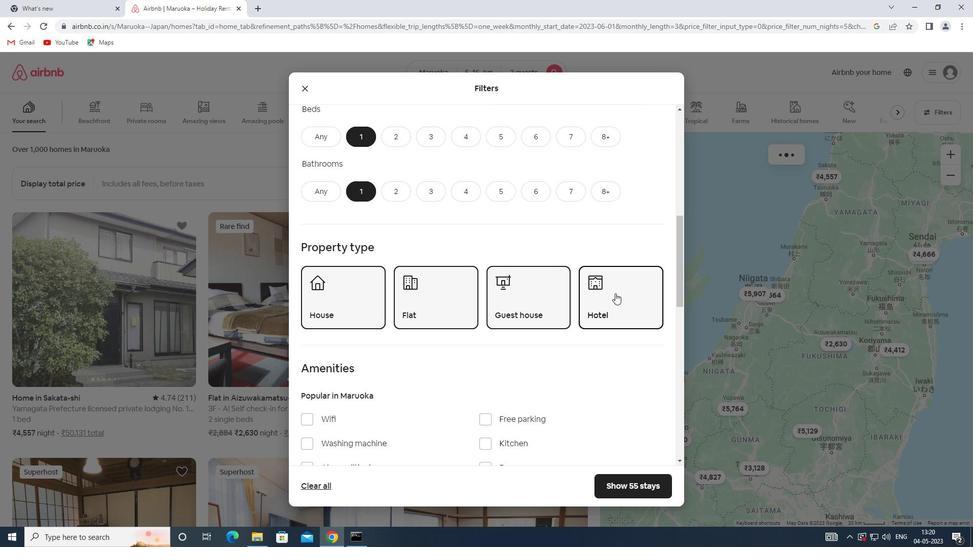 
Action: Mouse scrolled (615, 293) with delta (0, 0)
Screenshot: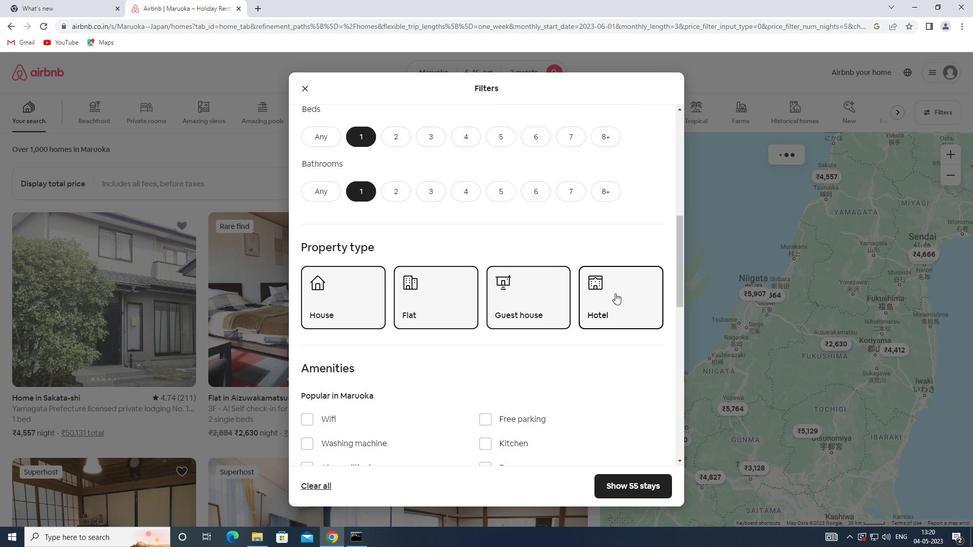 
Action: Mouse scrolled (615, 293) with delta (0, 0)
Screenshot: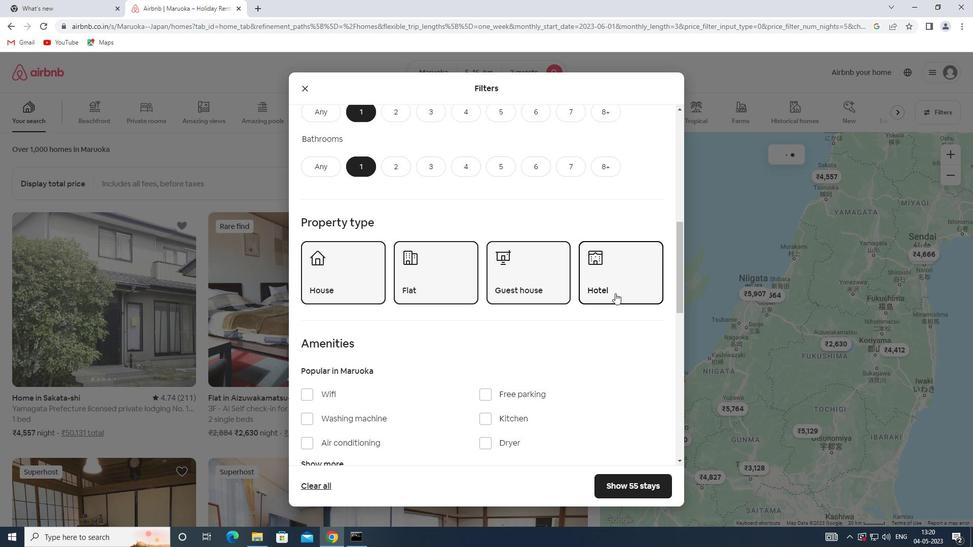 
Action: Mouse scrolled (615, 293) with delta (0, 0)
Screenshot: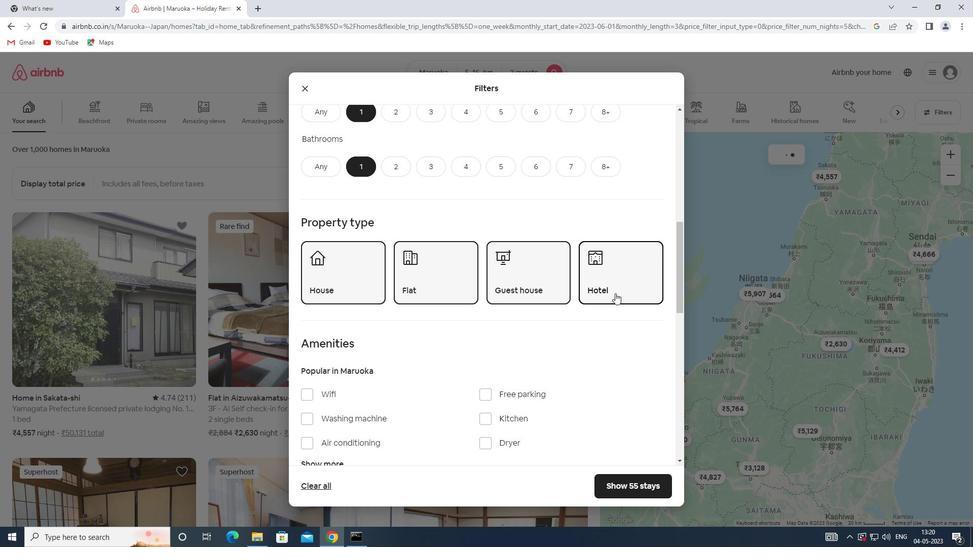 
Action: Mouse scrolled (615, 293) with delta (0, 0)
Screenshot: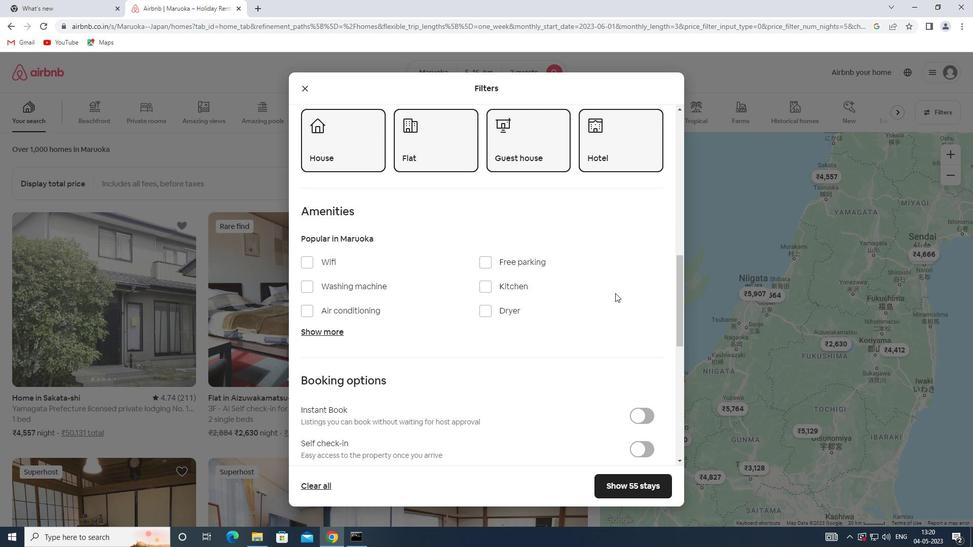 
Action: Mouse scrolled (615, 293) with delta (0, 0)
Screenshot: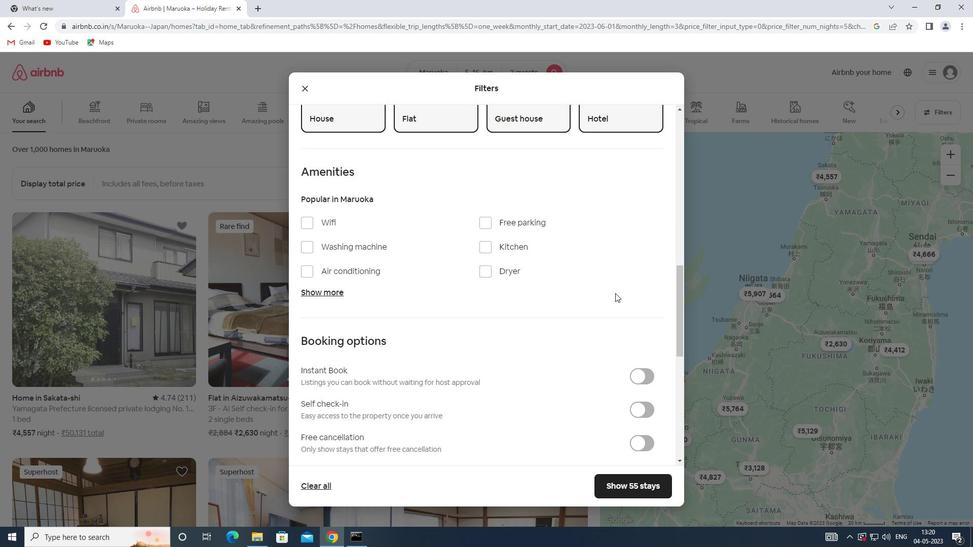 
Action: Mouse scrolled (615, 293) with delta (0, 0)
Screenshot: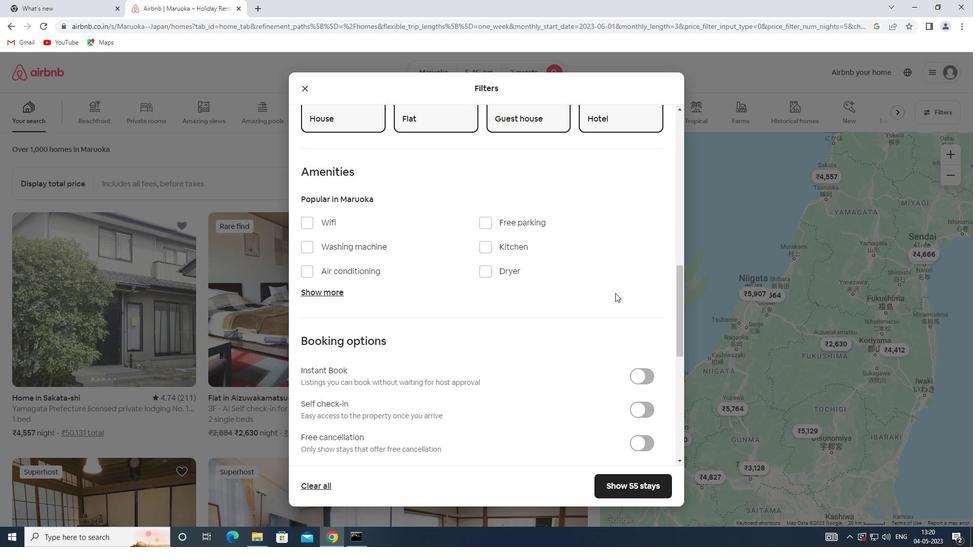 
Action: Mouse moved to (641, 202)
Screenshot: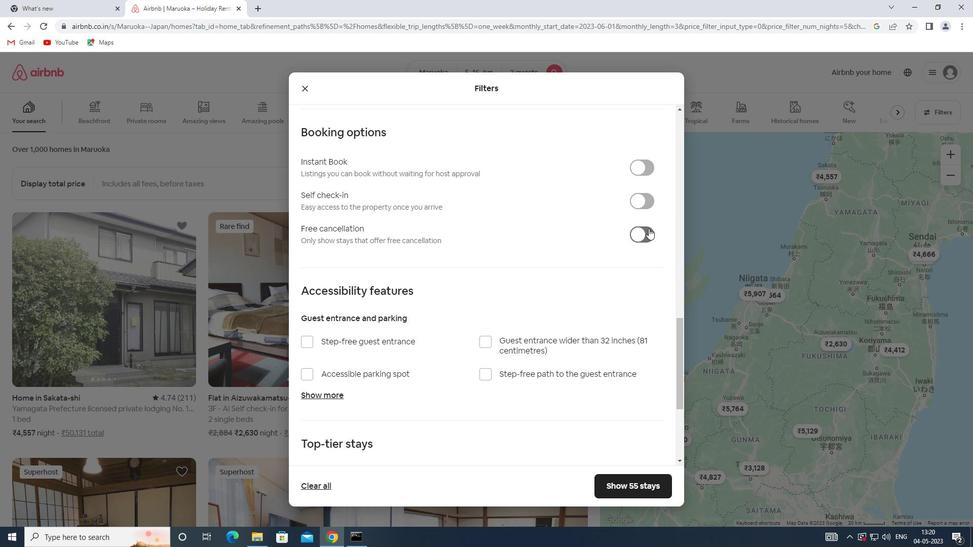 
Action: Mouse pressed left at (641, 202)
Screenshot: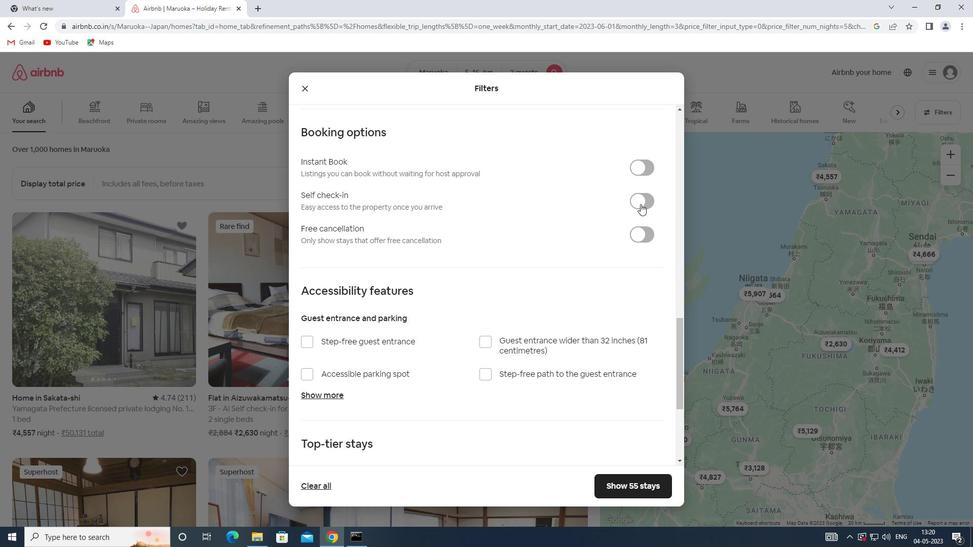 
Action: Mouse moved to (496, 290)
Screenshot: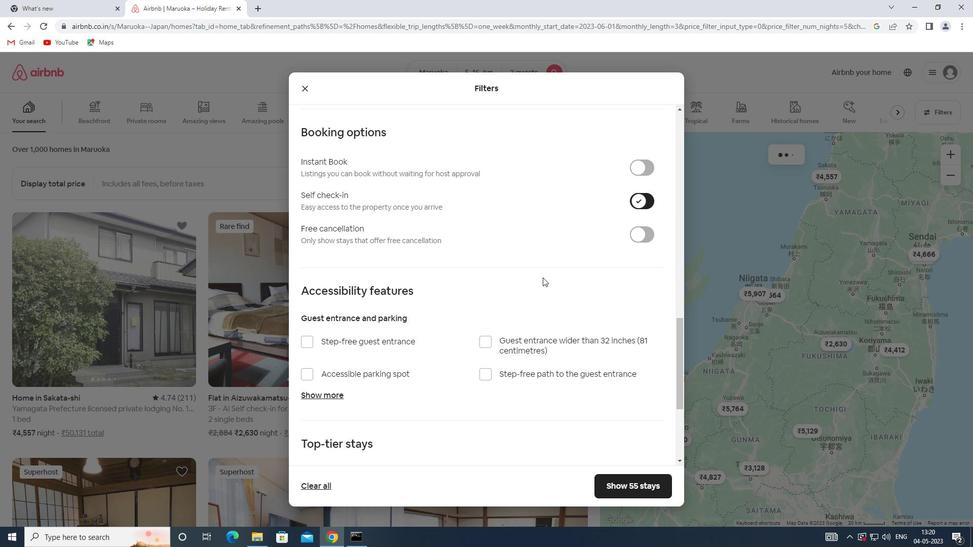 
Action: Mouse scrolled (496, 289) with delta (0, 0)
Screenshot: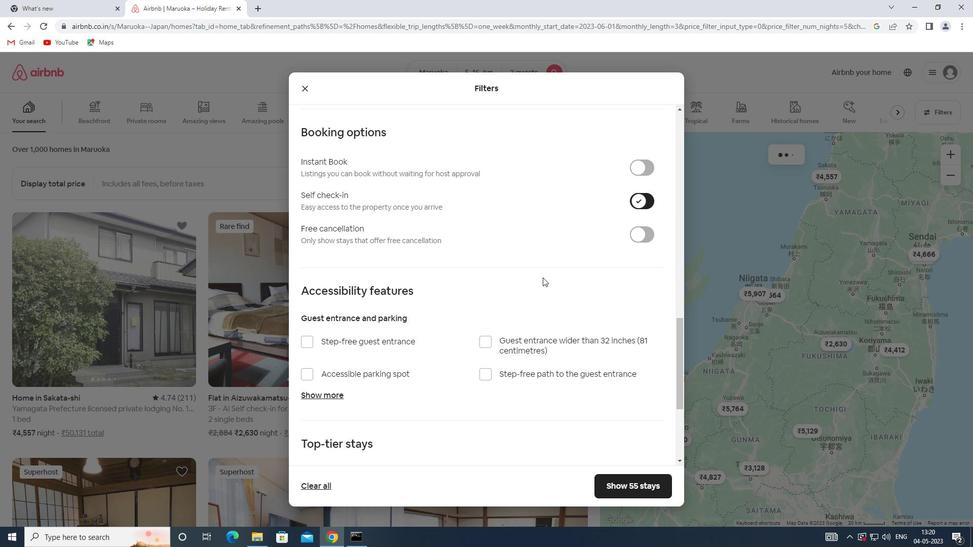 
Action: Mouse scrolled (496, 289) with delta (0, 0)
Screenshot: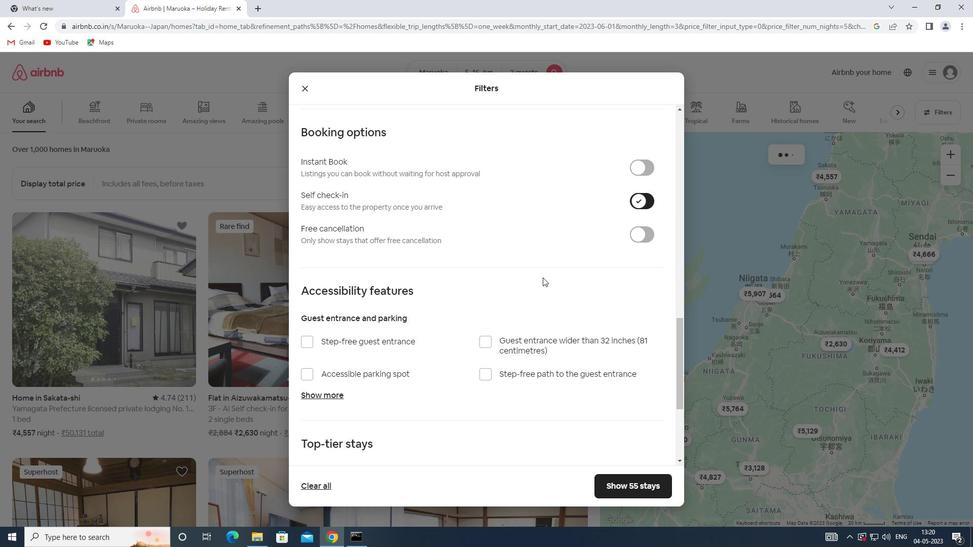 
Action: Mouse moved to (495, 290)
Screenshot: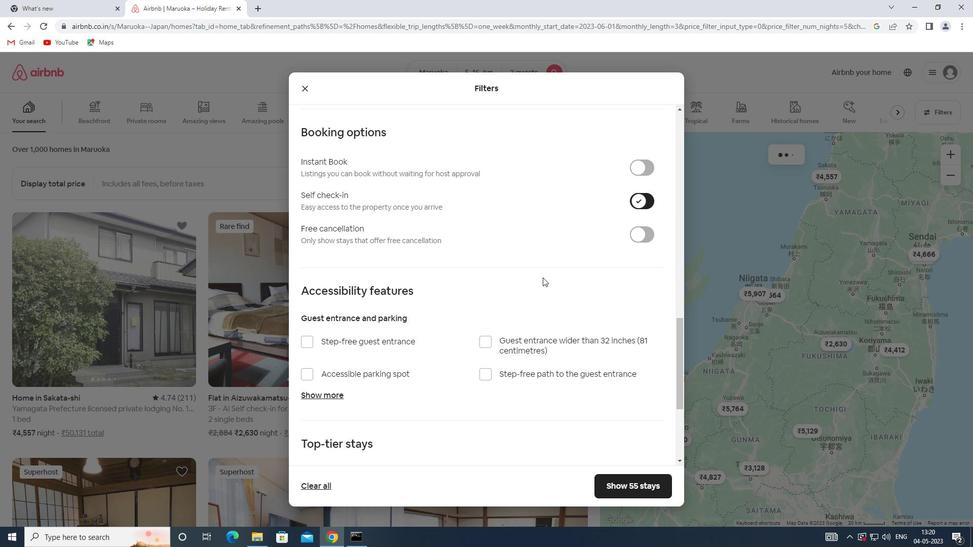 
Action: Mouse scrolled (495, 290) with delta (0, 0)
Screenshot: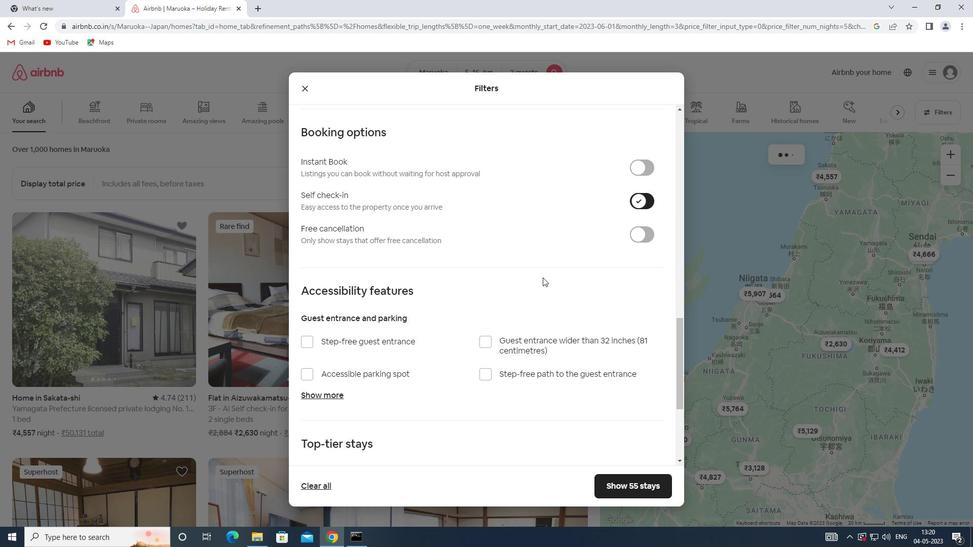 
Action: Mouse moved to (495, 290)
Screenshot: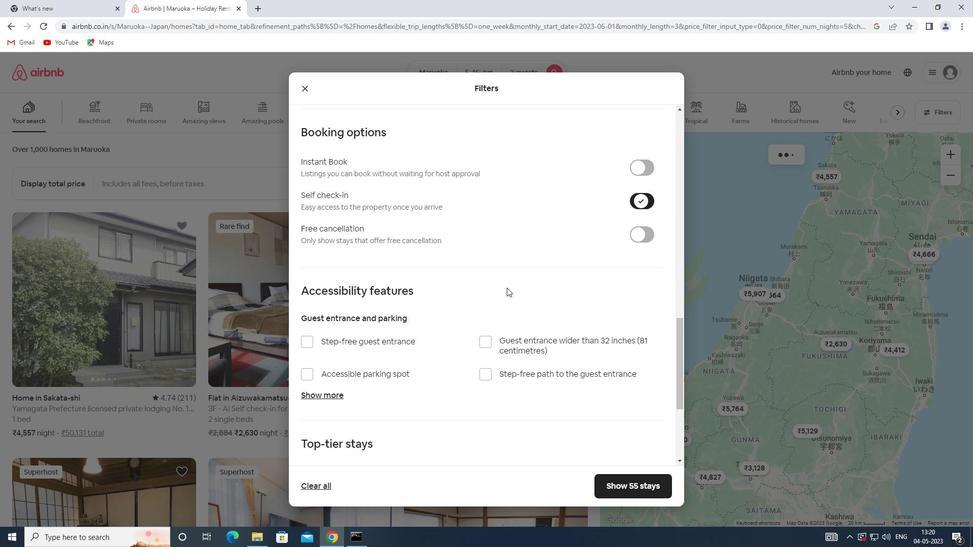 
Action: Mouse scrolled (495, 290) with delta (0, 0)
Screenshot: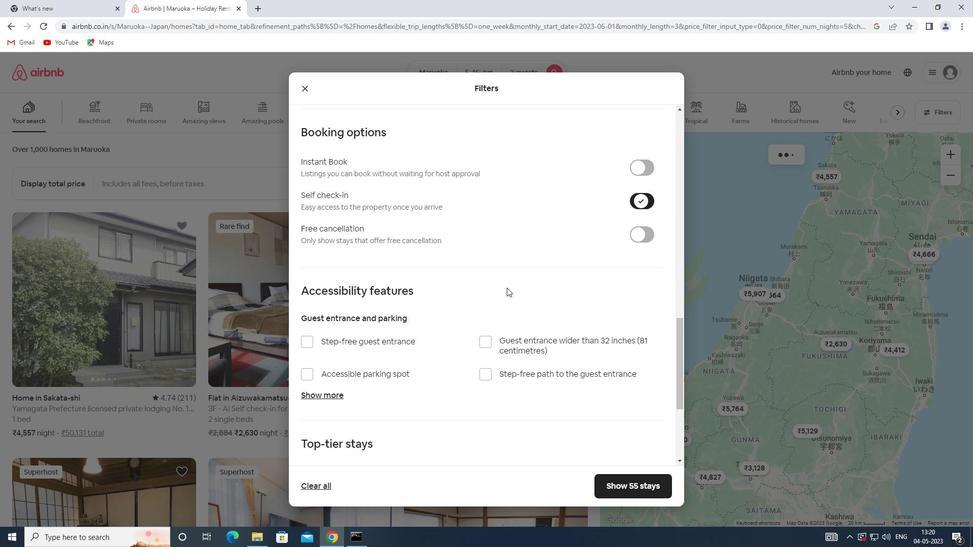 
Action: Mouse moved to (470, 301)
Screenshot: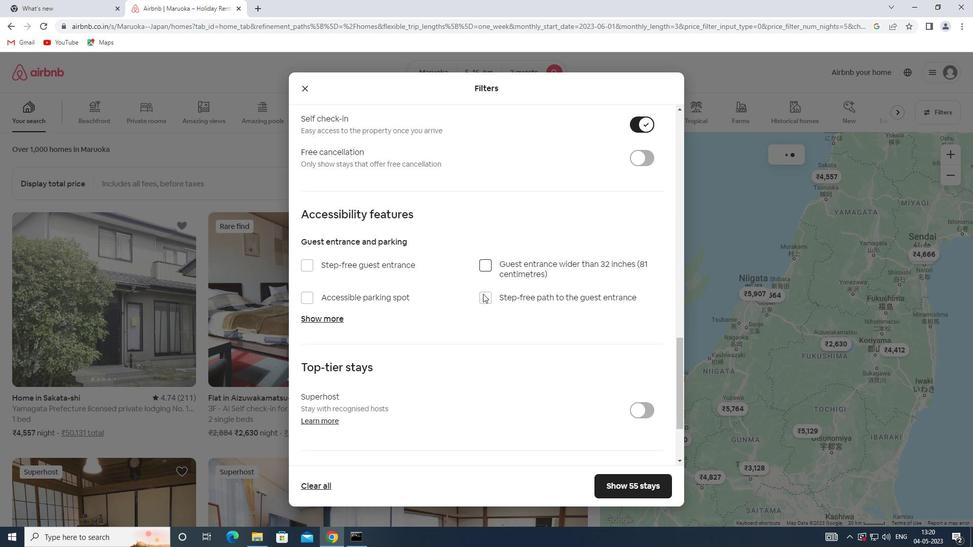 
Action: Mouse scrolled (470, 301) with delta (0, 0)
Screenshot: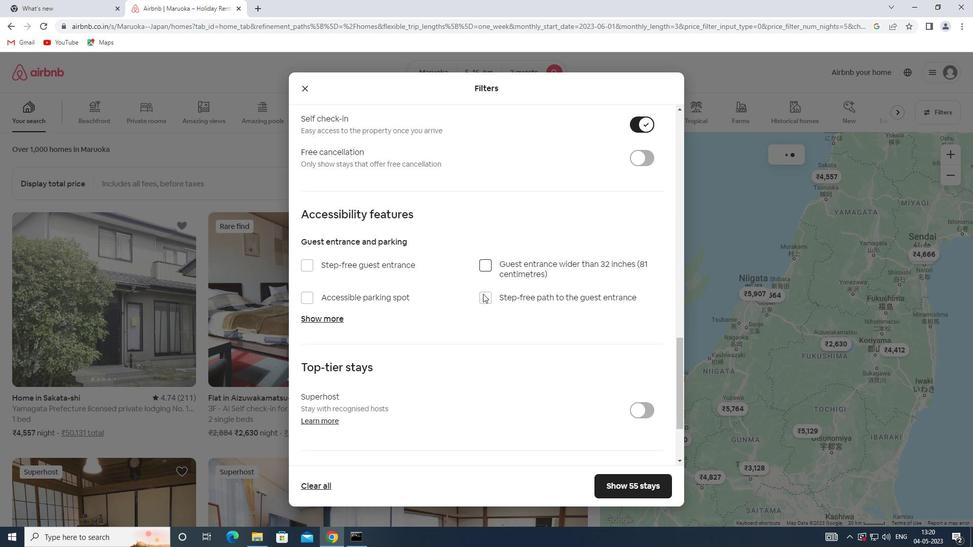 
Action: Mouse moved to (467, 304)
Screenshot: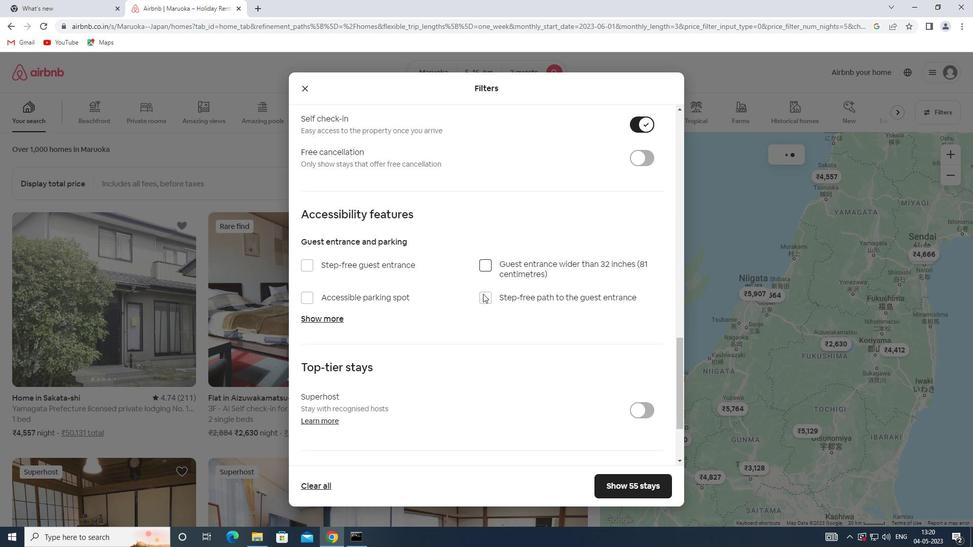 
Action: Mouse scrolled (467, 304) with delta (0, 0)
Screenshot: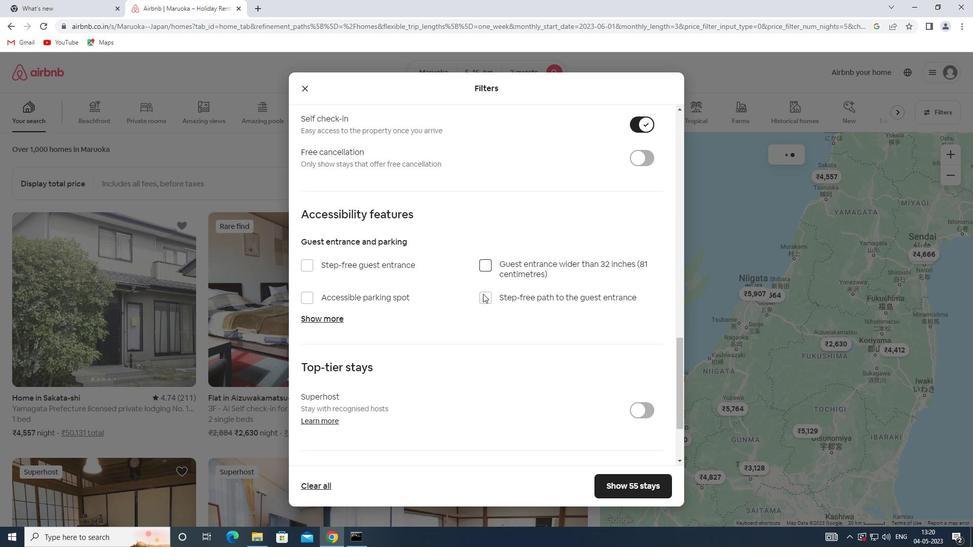 
Action: Mouse moved to (463, 309)
Screenshot: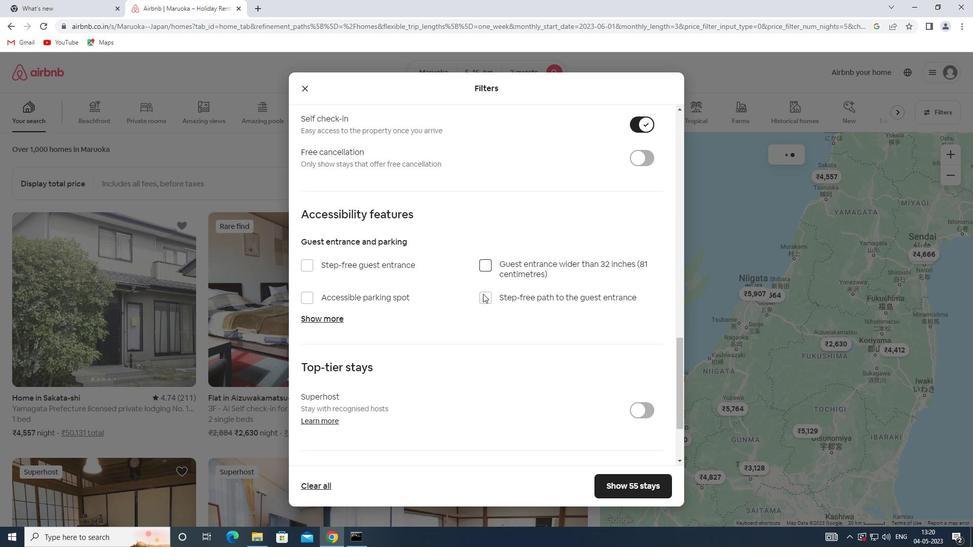 
Action: Mouse scrolled (463, 308) with delta (0, 0)
Screenshot: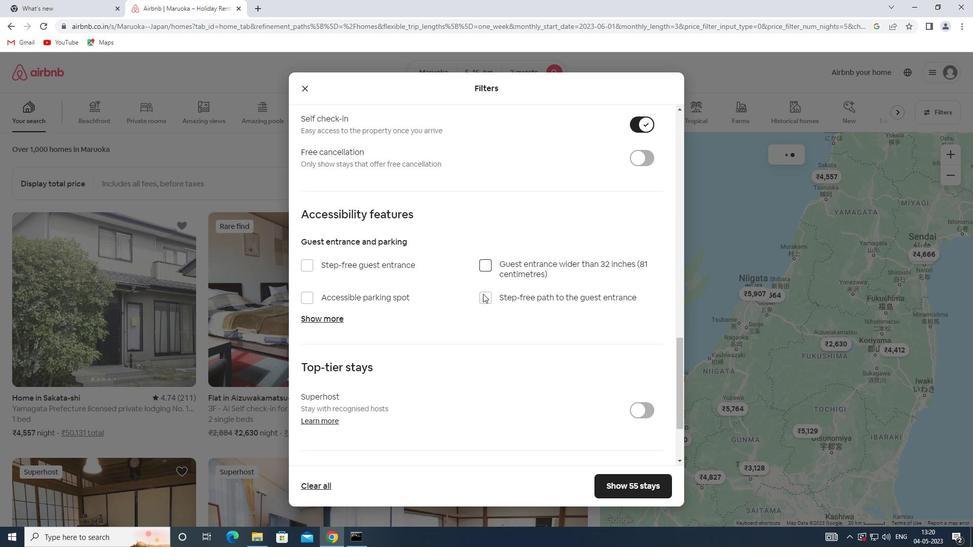 
Action: Mouse moved to (330, 396)
Screenshot: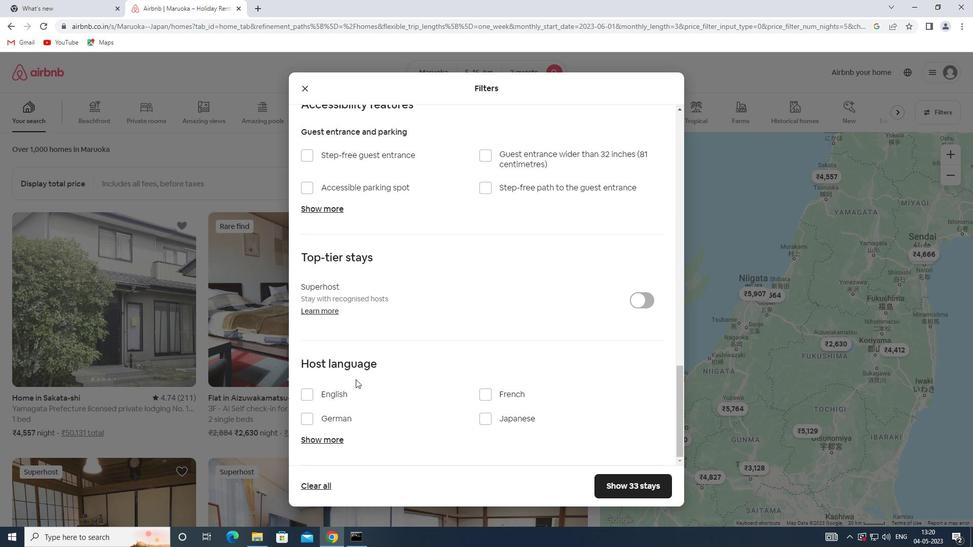 
Action: Mouse pressed left at (330, 396)
Screenshot: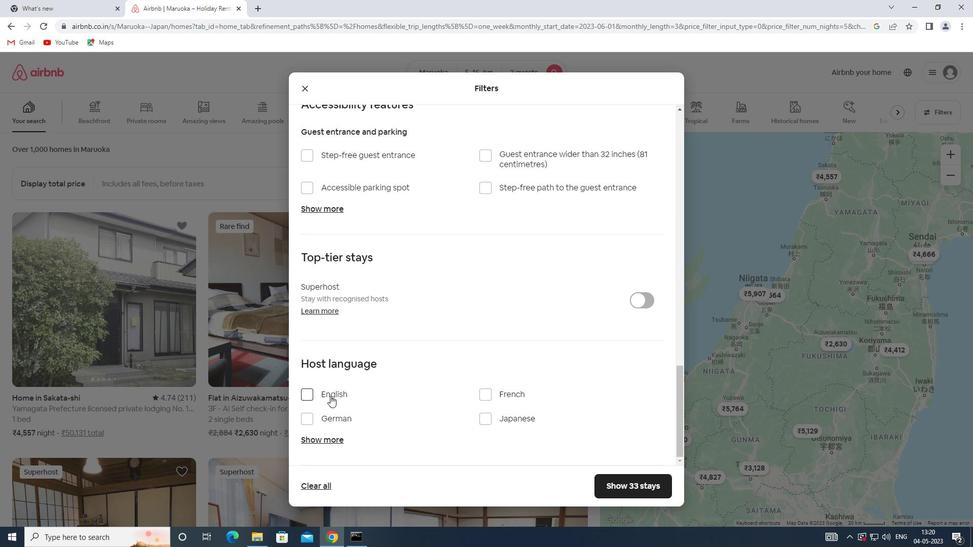 
Action: Mouse moved to (645, 488)
Screenshot: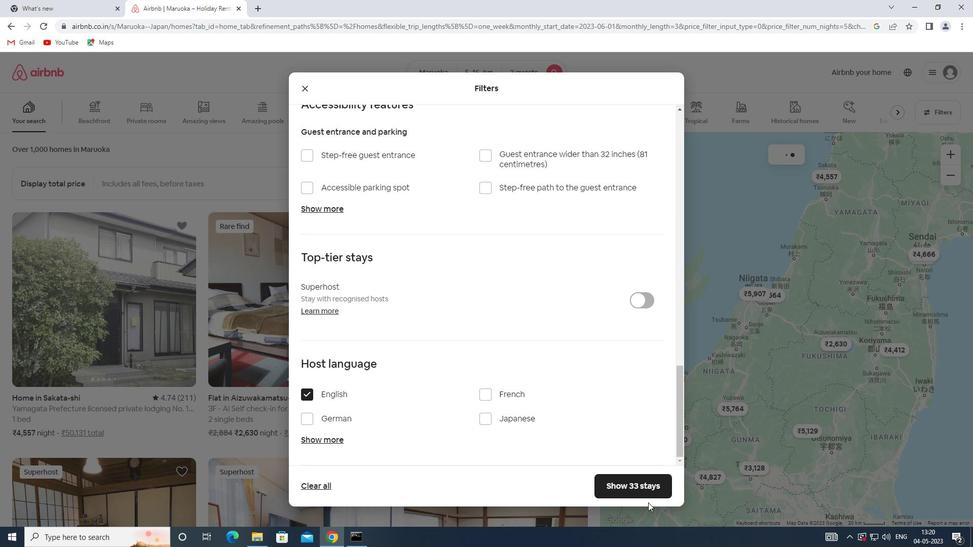 
Action: Mouse pressed left at (645, 488)
Screenshot: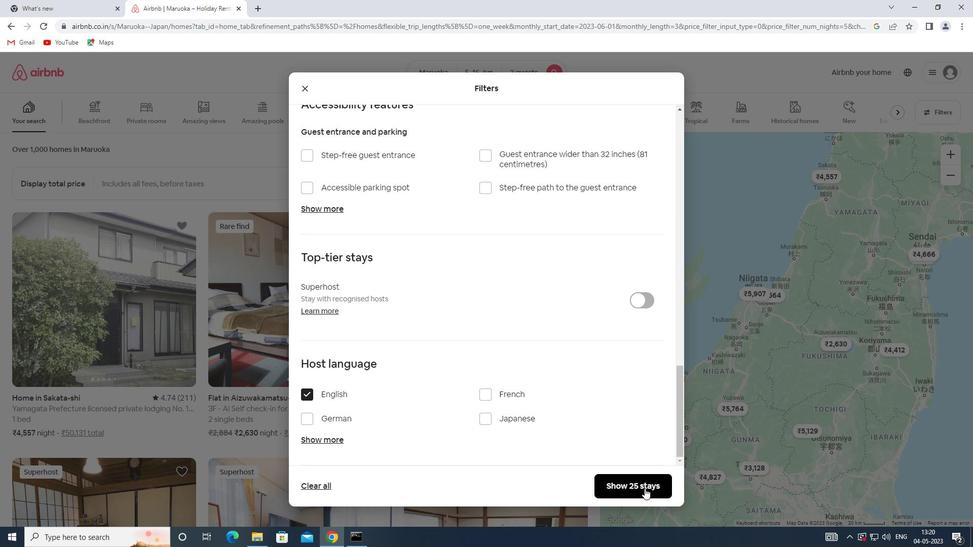 
